Task: Find connections with filter location Saint-Dié-des-Vosges with filter topic #homeofficewith filter profile language English with filter current company Cleartrip with filter school Delhi Public School - Bangalore South with filter industry Retail Art Supplies with filter service category Video Animation with filter keywords title Marketing Communications Manager
Action: Mouse moved to (310, 224)
Screenshot: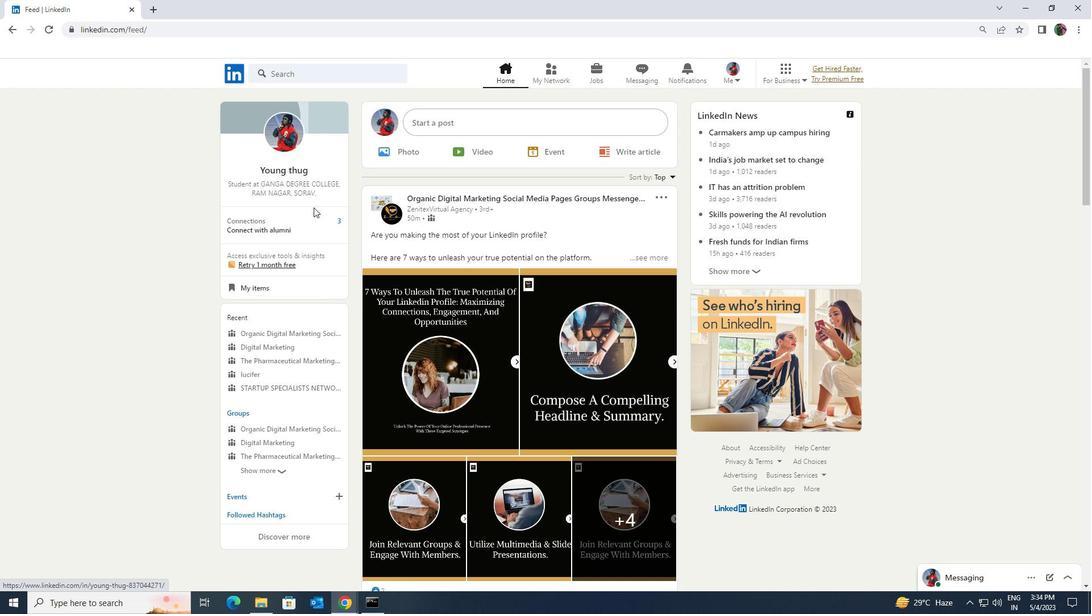 
Action: Mouse pressed left at (310, 224)
Screenshot: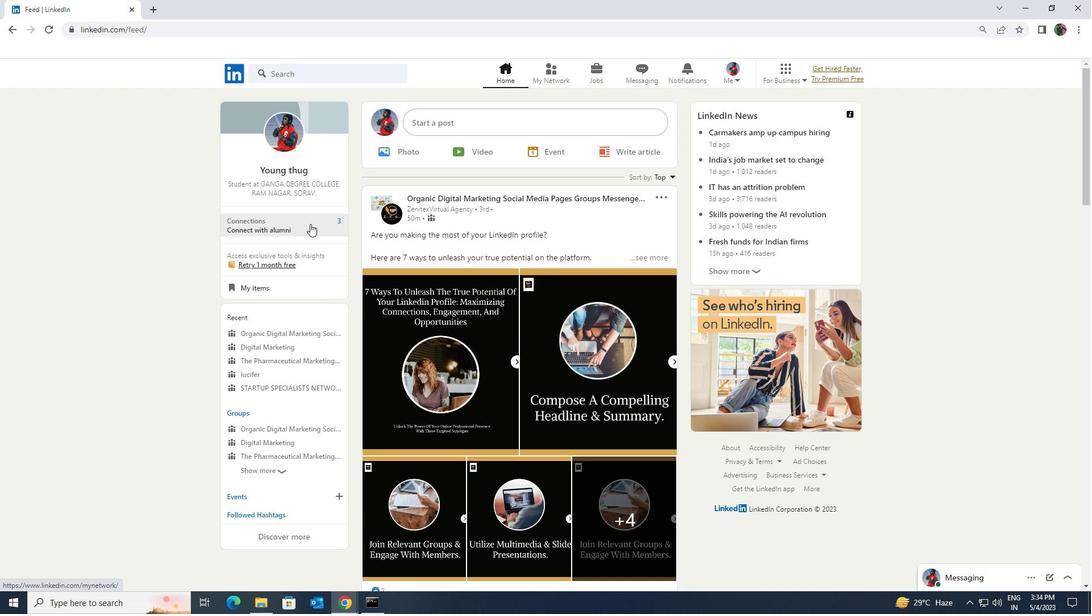 
Action: Mouse moved to (317, 140)
Screenshot: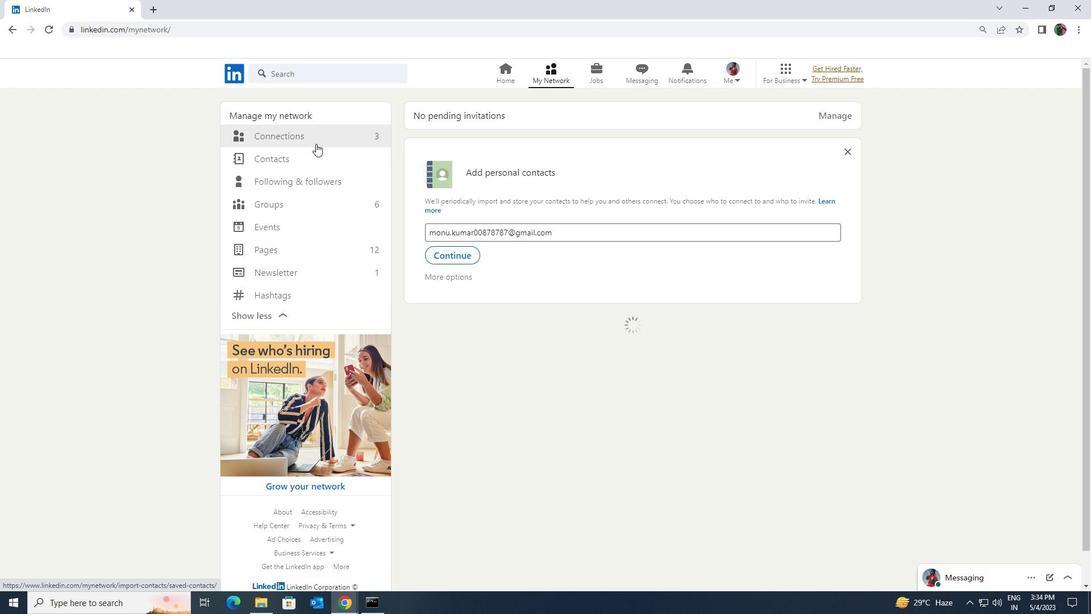 
Action: Mouse pressed left at (317, 140)
Screenshot: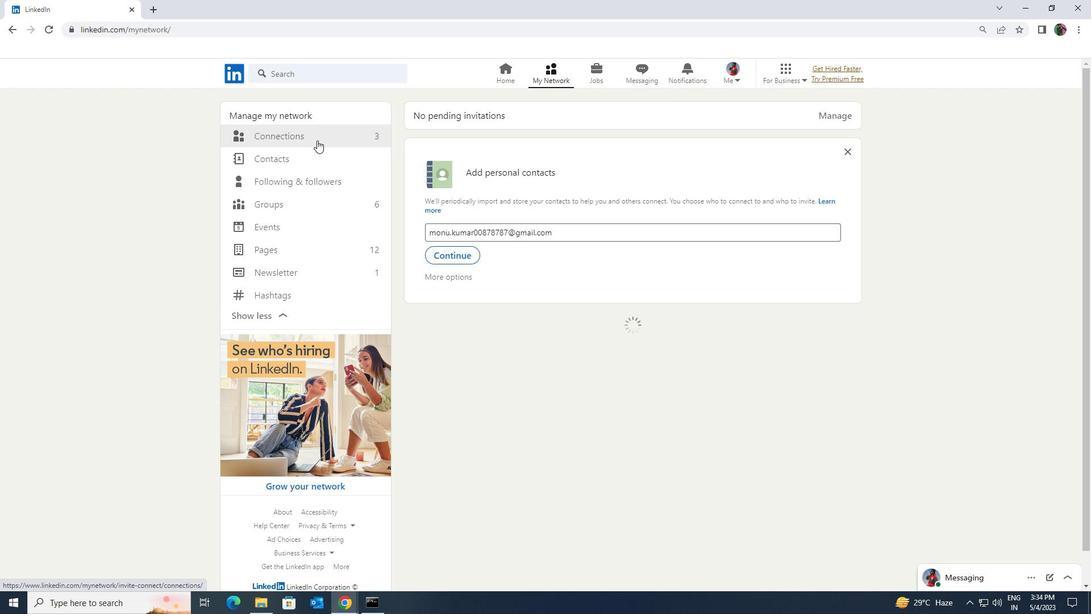 
Action: Mouse moved to (639, 139)
Screenshot: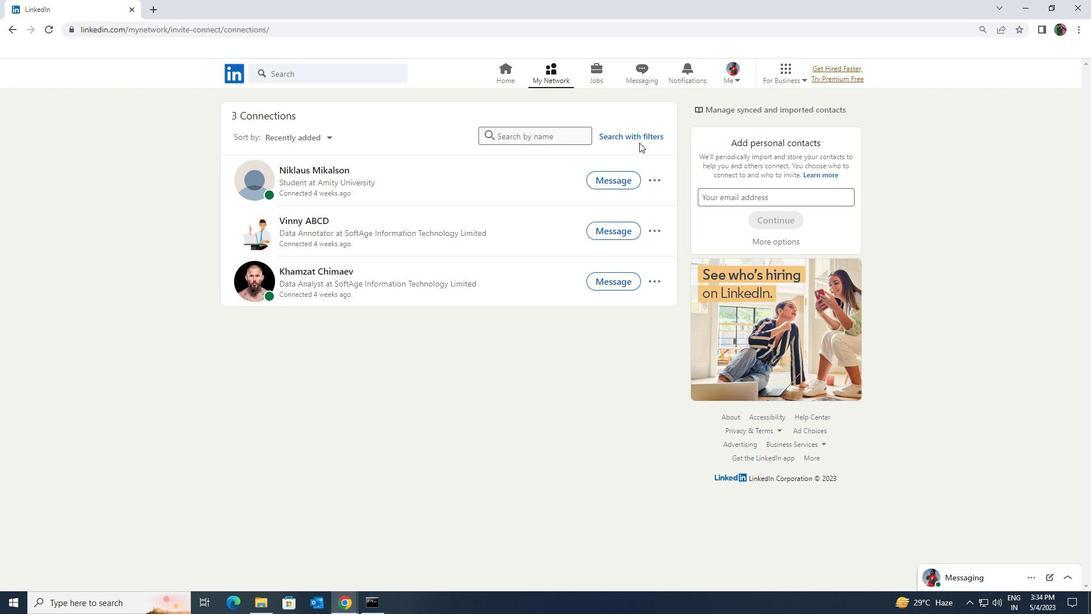
Action: Mouse pressed left at (639, 139)
Screenshot: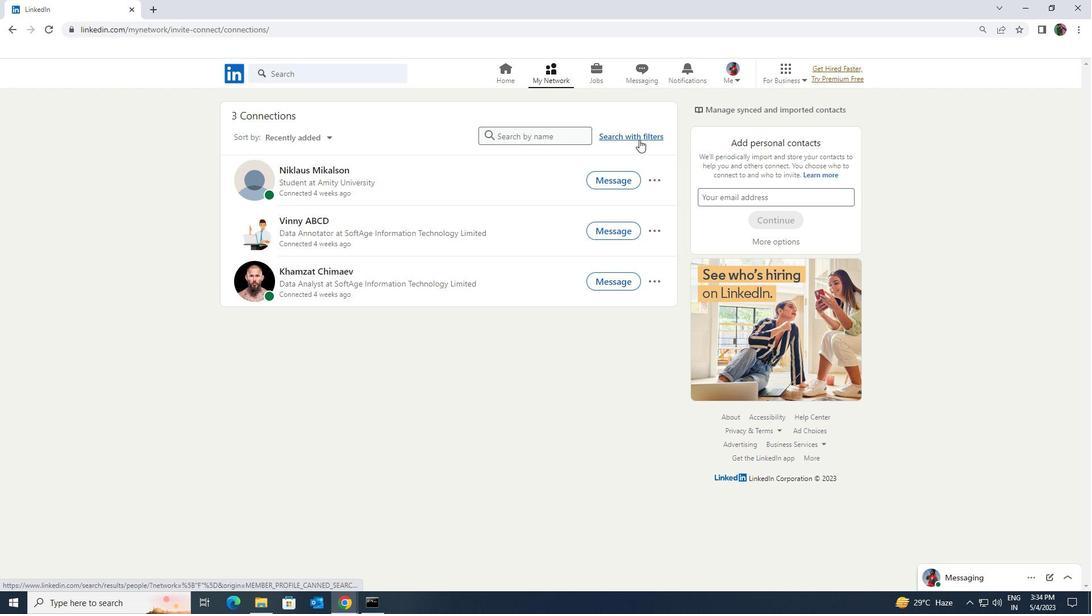 
Action: Mouse moved to (595, 105)
Screenshot: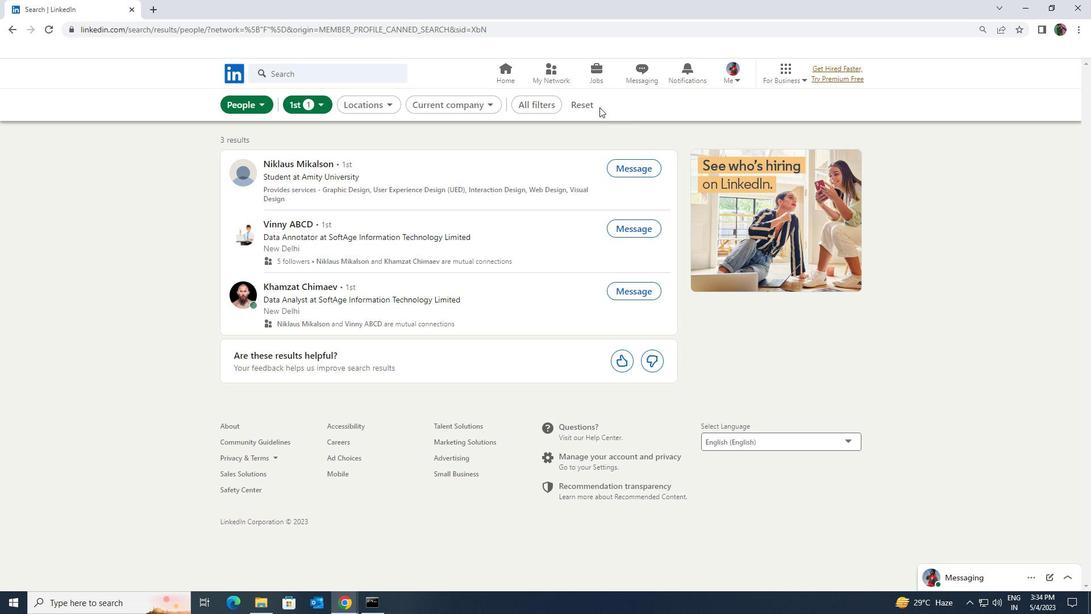 
Action: Mouse pressed left at (595, 105)
Screenshot: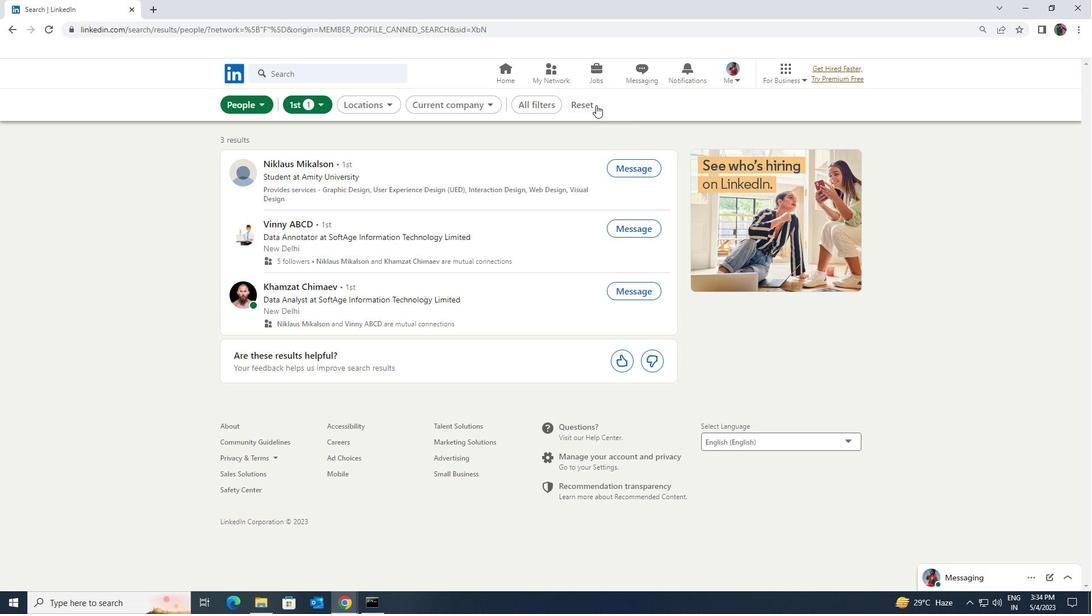 
Action: Mouse moved to (577, 105)
Screenshot: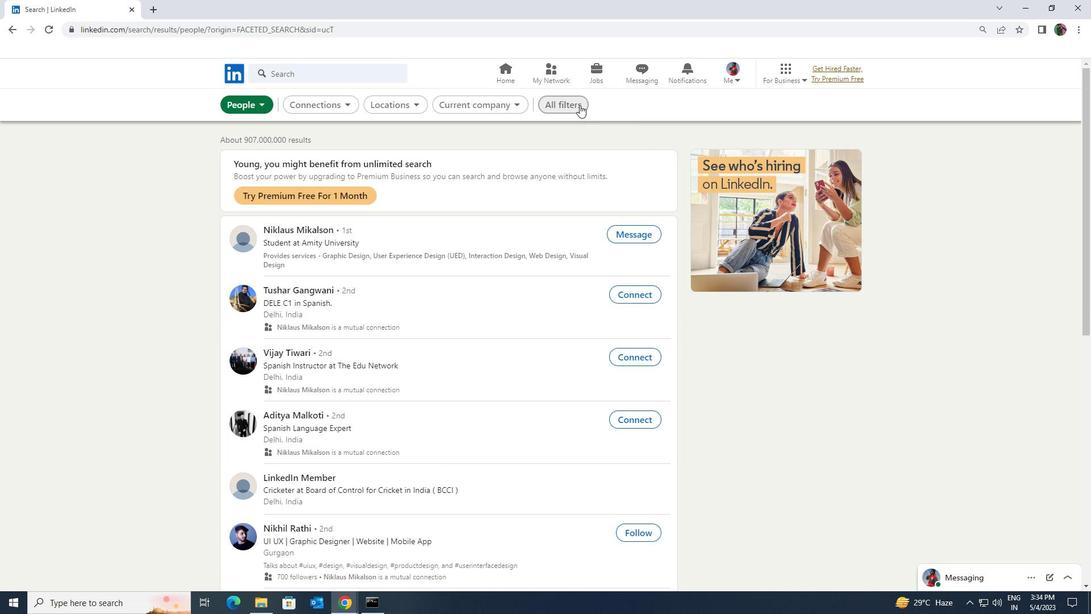 
Action: Mouse pressed left at (577, 105)
Screenshot: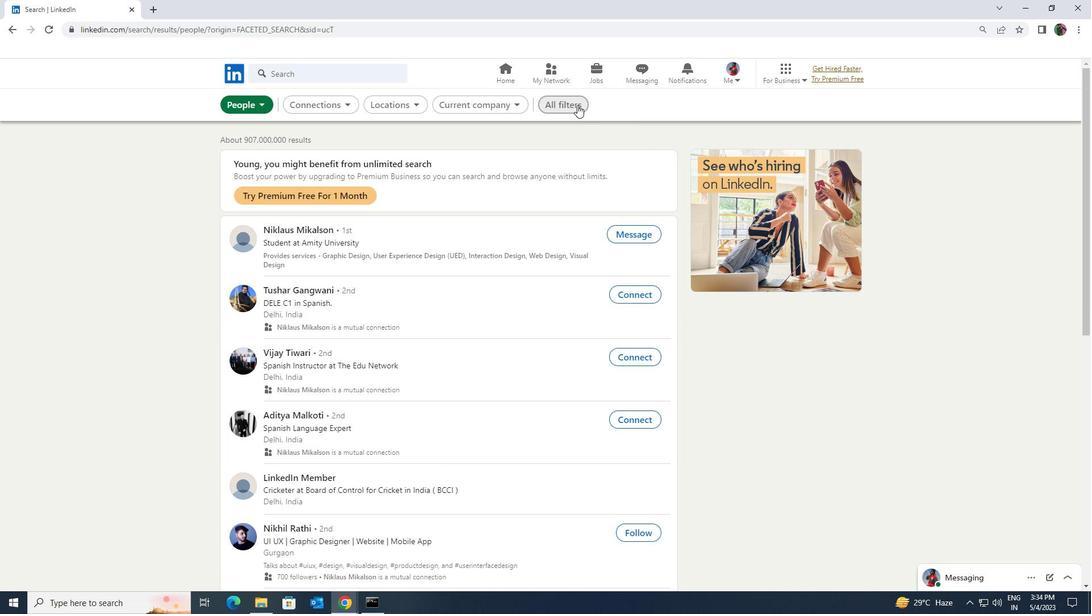 
Action: Mouse moved to (950, 449)
Screenshot: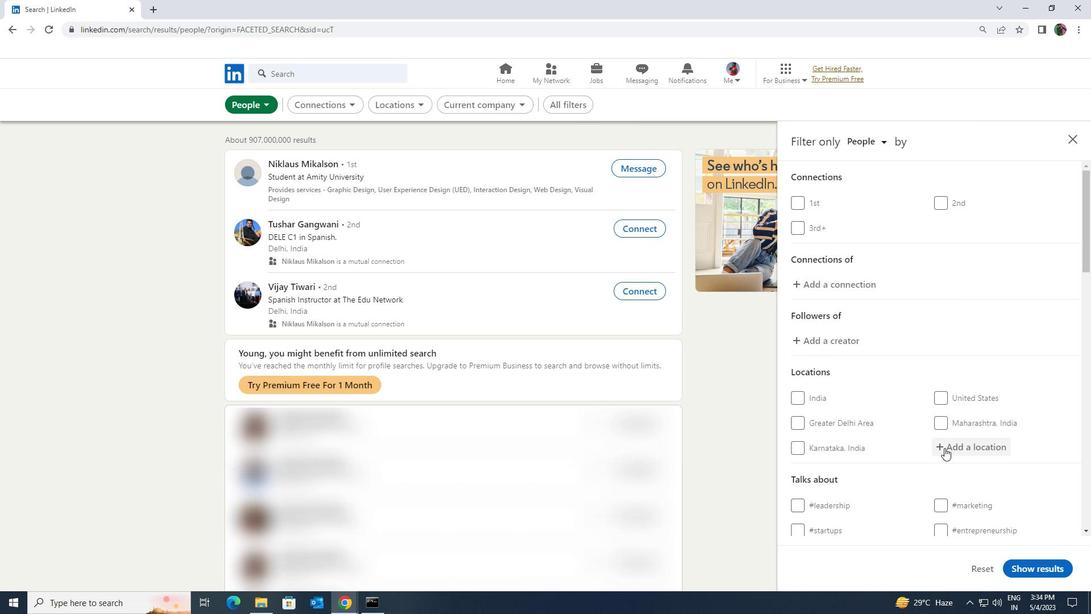 
Action: Mouse pressed left at (950, 449)
Screenshot: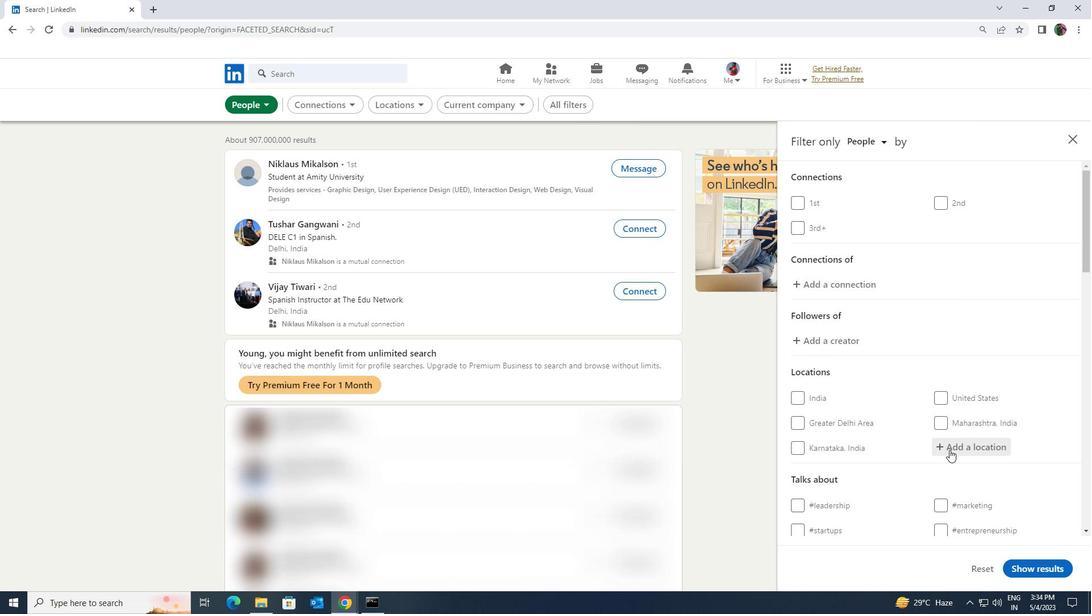 
Action: Key pressed <Key.shift>SAINT<Key.space><Key.shift>DIE<Key.space><Key.shift>DES
Screenshot: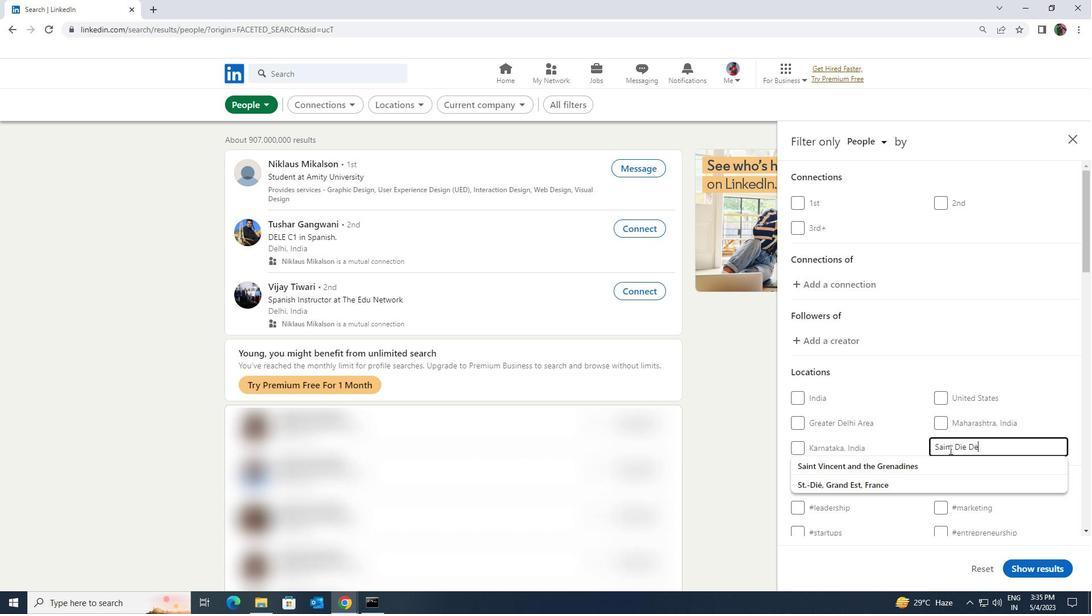 
Action: Mouse moved to (946, 457)
Screenshot: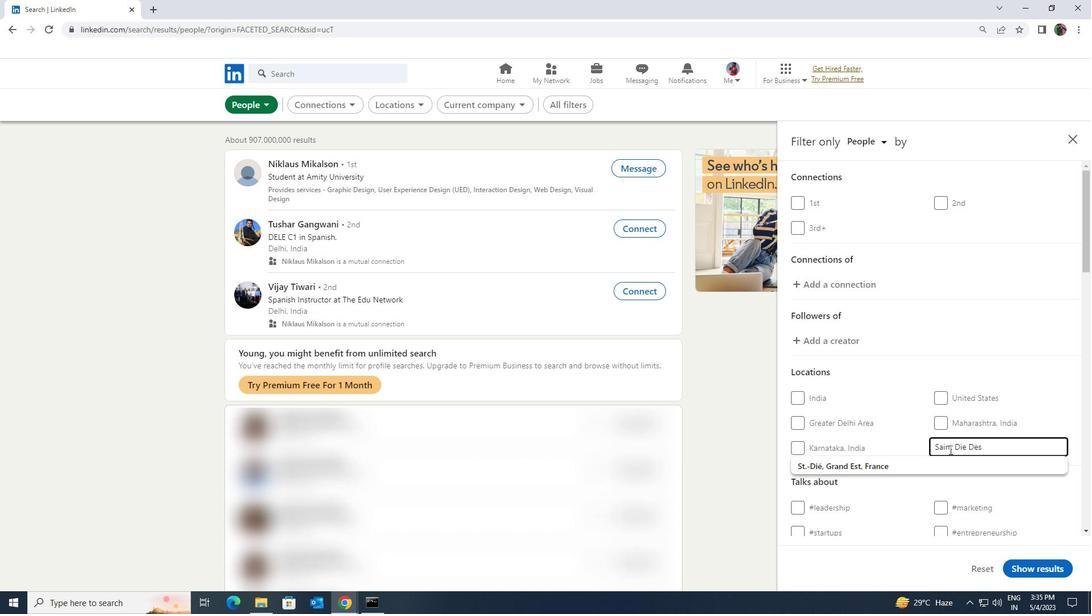 
Action: Mouse pressed left at (946, 457)
Screenshot: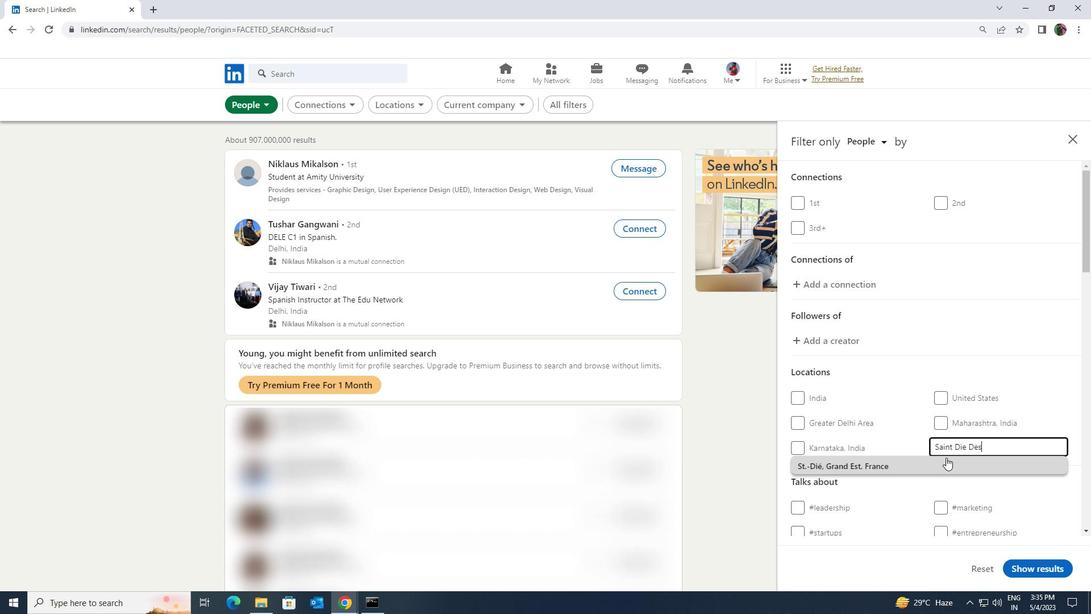 
Action: Mouse scrolled (946, 457) with delta (0, 0)
Screenshot: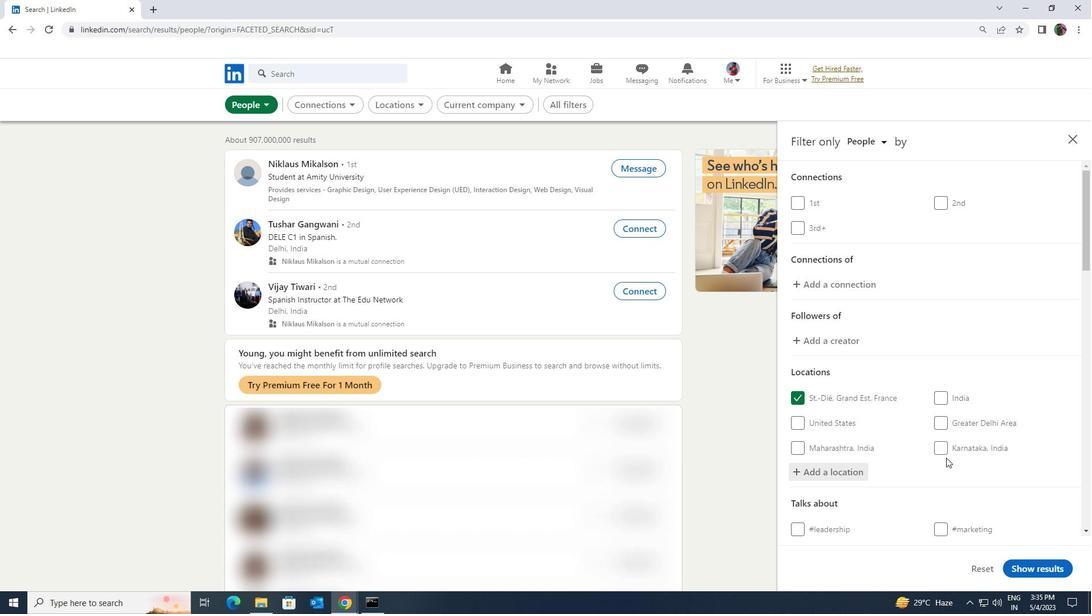 
Action: Mouse scrolled (946, 457) with delta (0, 0)
Screenshot: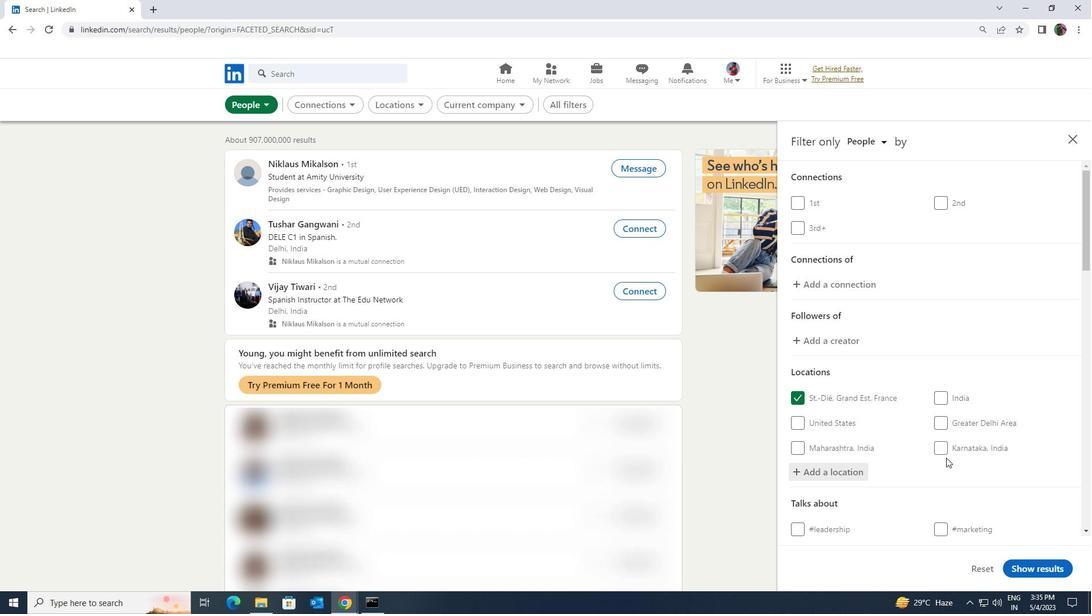 
Action: Mouse moved to (949, 463)
Screenshot: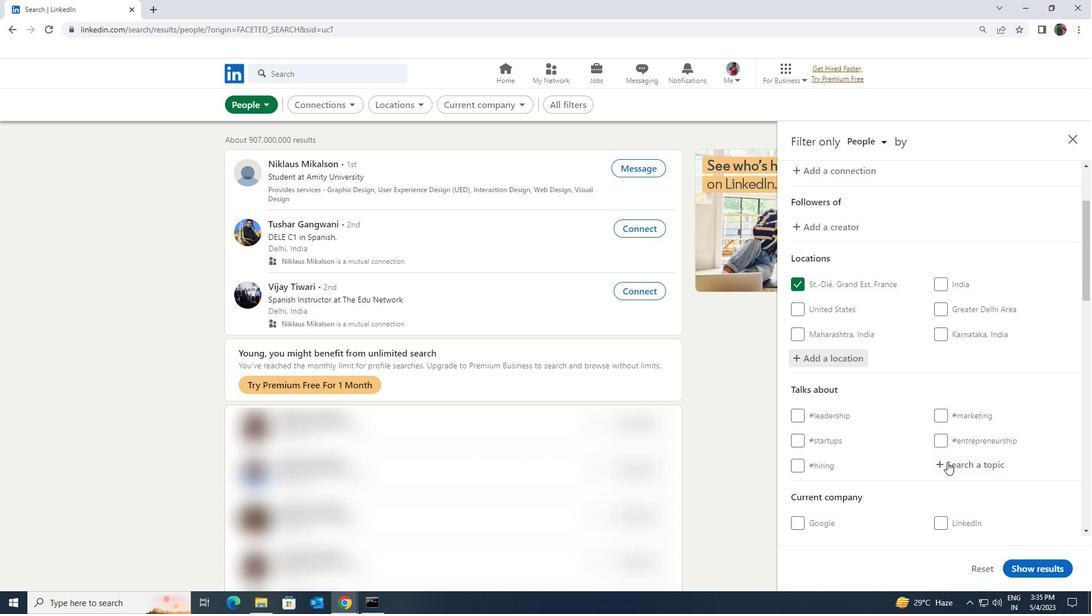 
Action: Mouse pressed left at (949, 463)
Screenshot: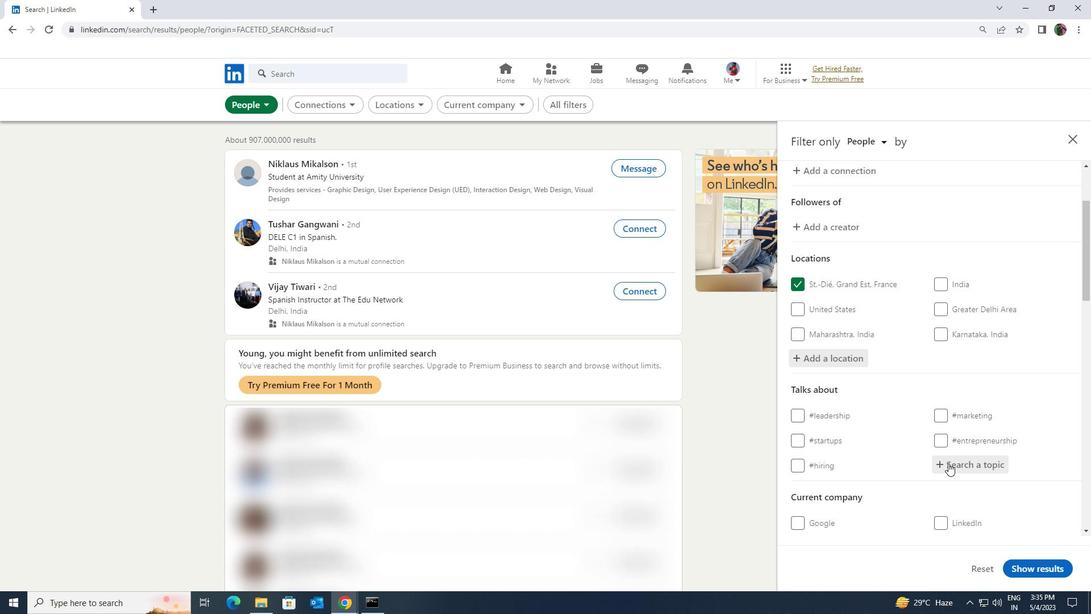 
Action: Key pressed <Key.shift><Key.shift><Key.shift><Key.shift><Key.shift><Key.shift><Key.shift><Key.shift><Key.shift><Key.shift><Key.shift><Key.shift><Key.shift><Key.shift><Key.shift><Key.shift><Key.shift><Key.shift><Key.shift><Key.shift><Key.shift><Key.shift><Key.shift><Key.shift><Key.shift><Key.shift><Key.shift><Key.shift><Key.shift><Key.shift><Key.shift><Key.shift><Key.shift><Key.shift><Key.shift><Key.shift><Key.shift><Key.shift><Key.shift><Key.shift><Key.shift><Key.shift><Key.shift>HOMEOFFICE
Screenshot: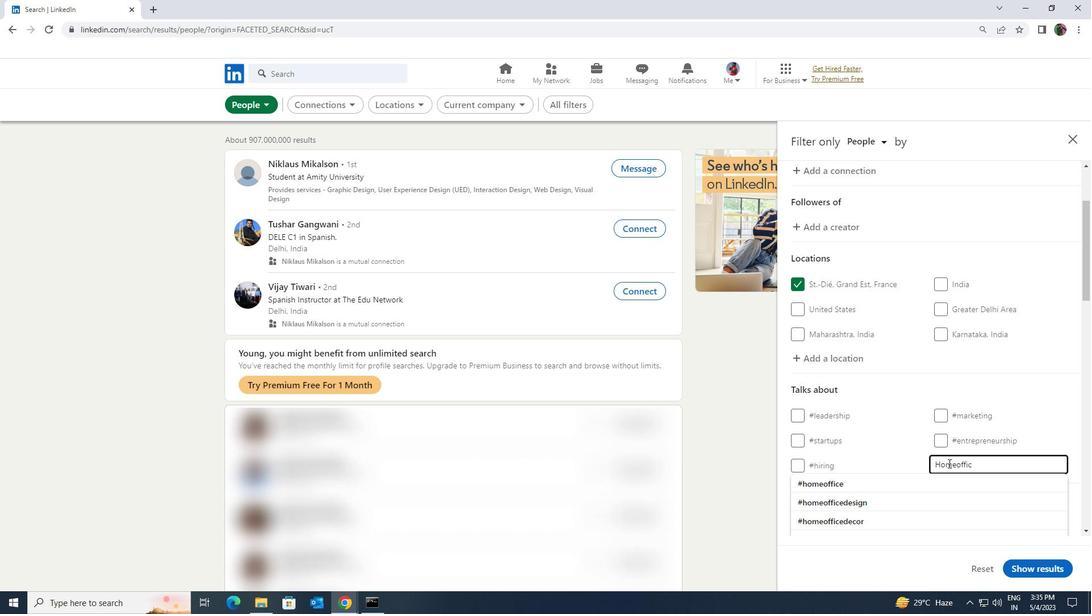 
Action: Mouse moved to (939, 474)
Screenshot: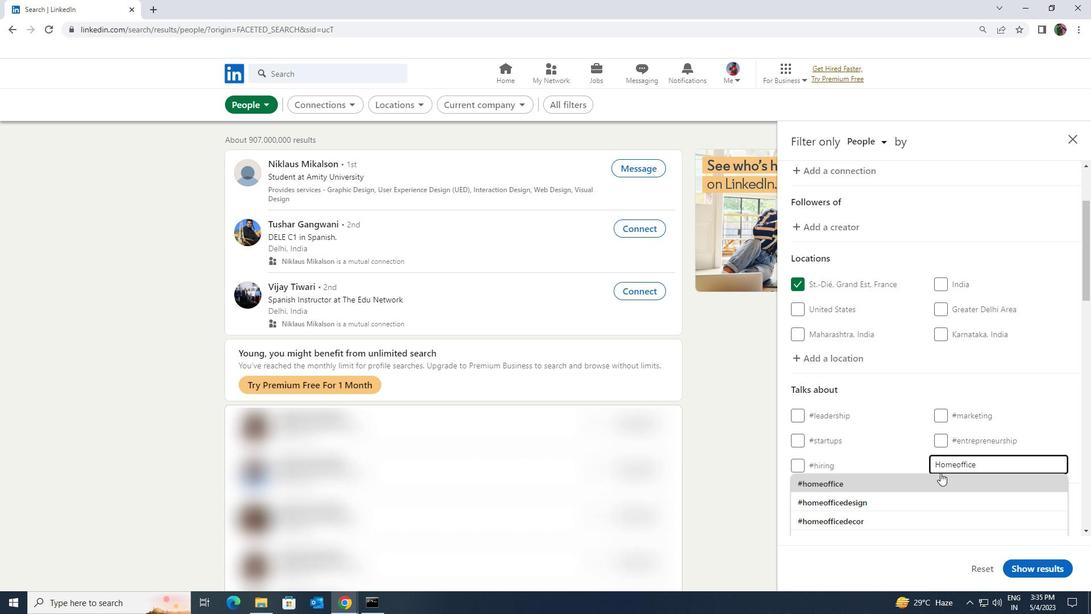 
Action: Mouse pressed left at (939, 474)
Screenshot: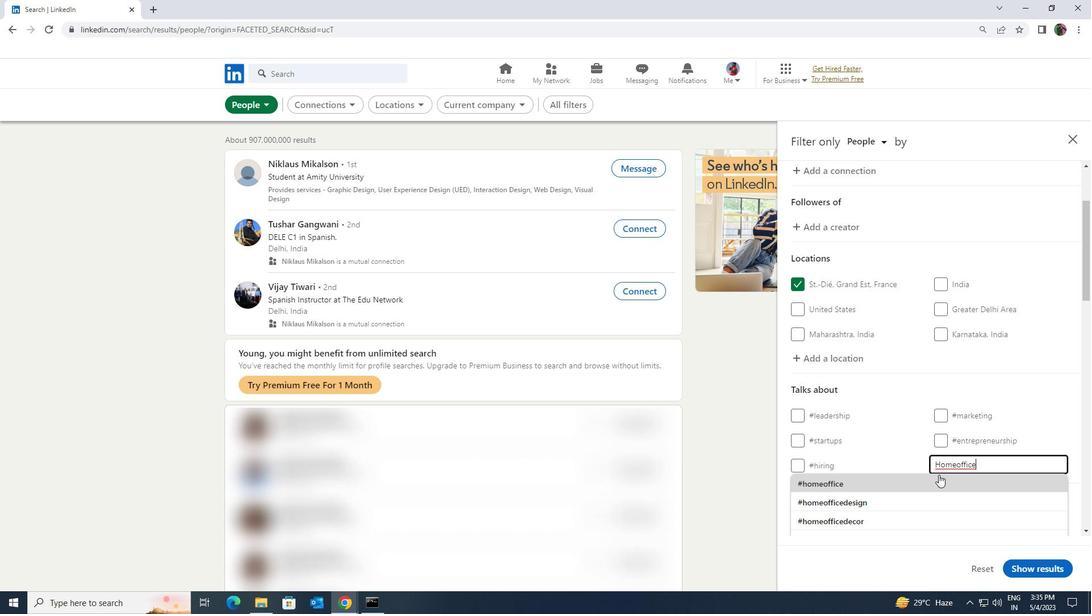 
Action: Mouse scrolled (939, 474) with delta (0, 0)
Screenshot: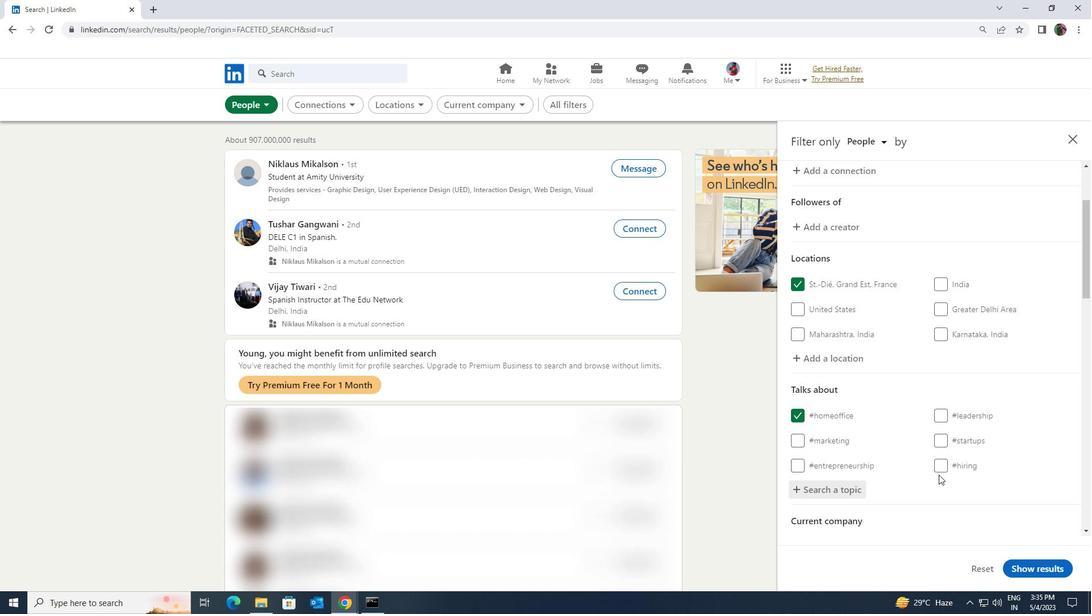 
Action: Mouse scrolled (939, 474) with delta (0, 0)
Screenshot: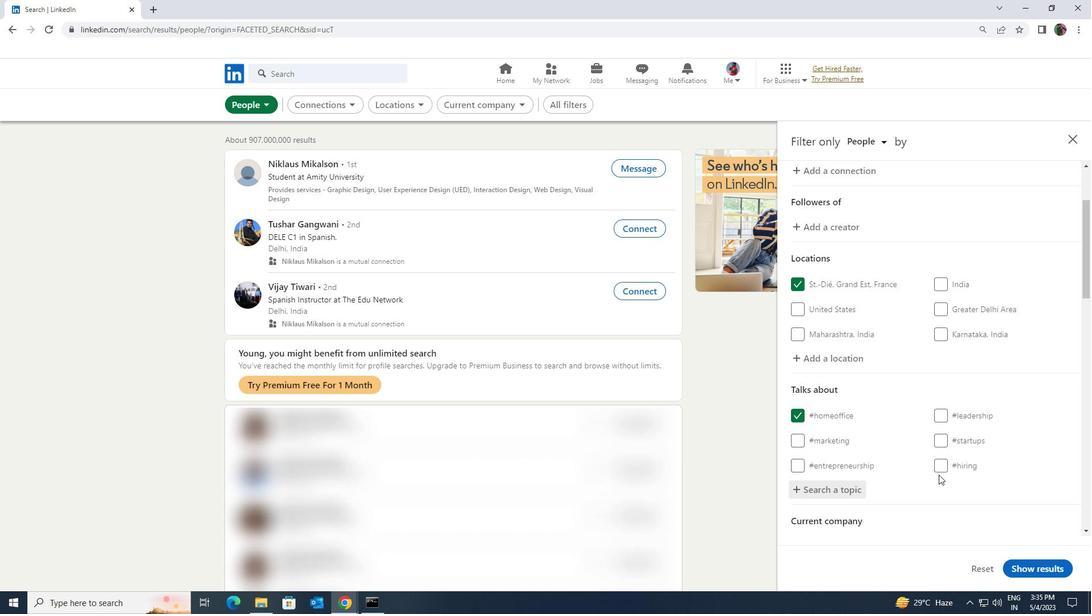 
Action: Mouse scrolled (939, 474) with delta (0, 0)
Screenshot: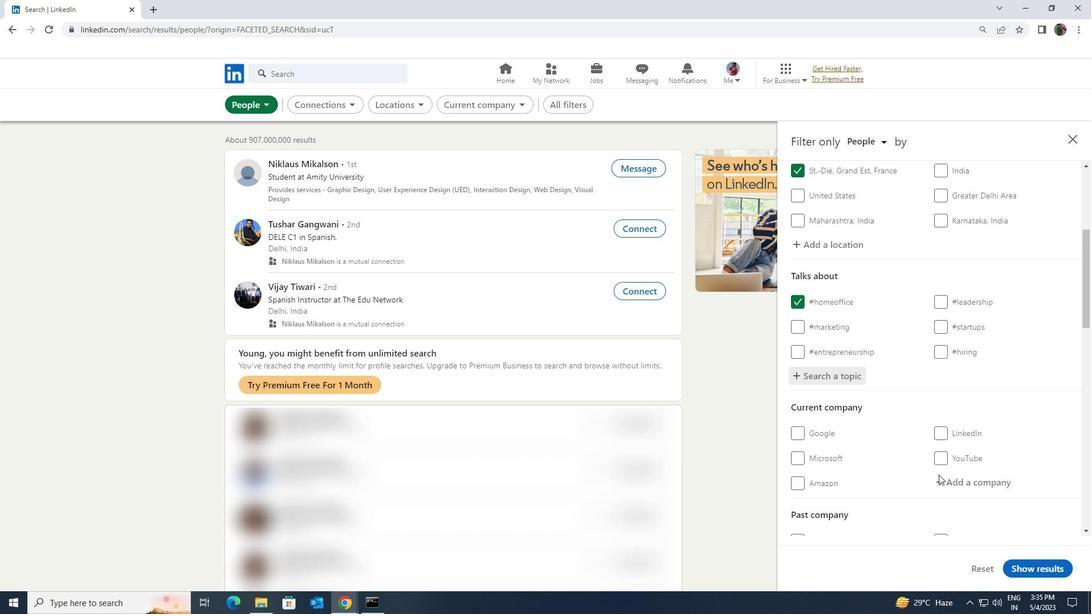 
Action: Mouse scrolled (939, 474) with delta (0, 0)
Screenshot: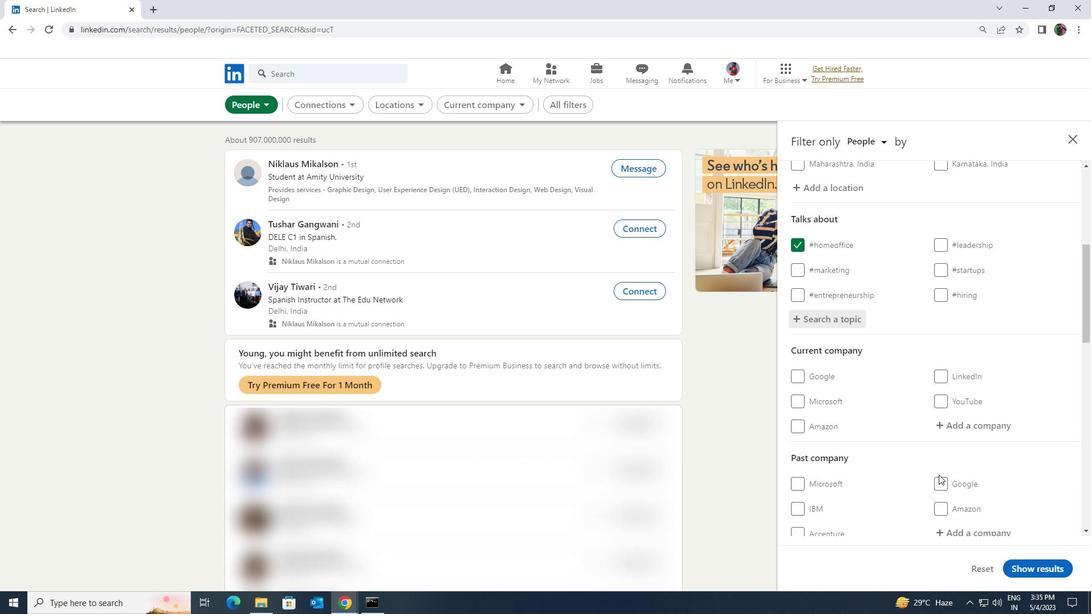 
Action: Mouse scrolled (939, 474) with delta (0, 0)
Screenshot: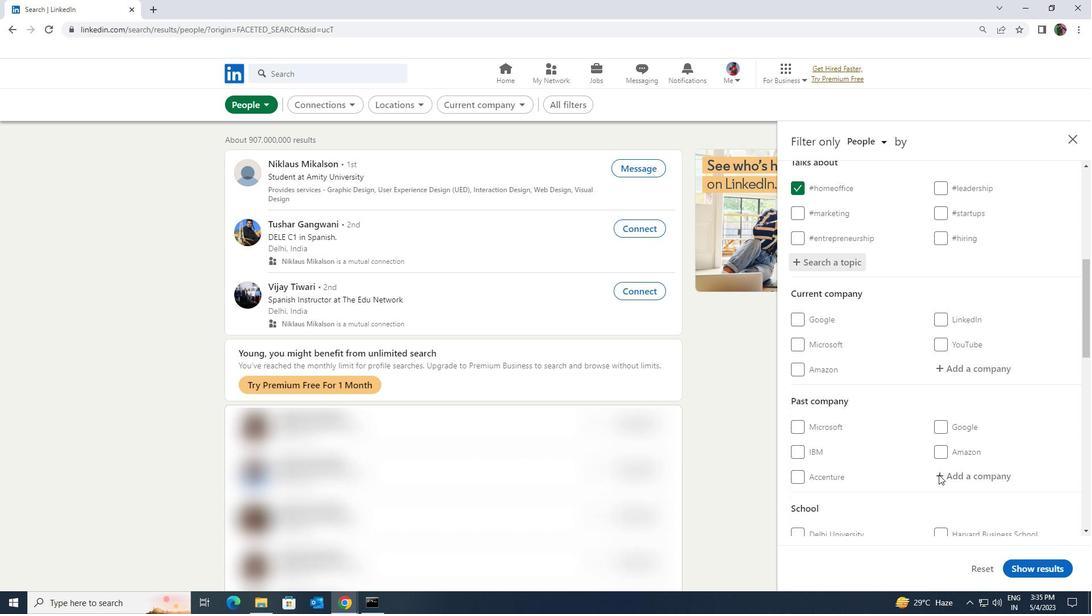 
Action: Mouse moved to (938, 474)
Screenshot: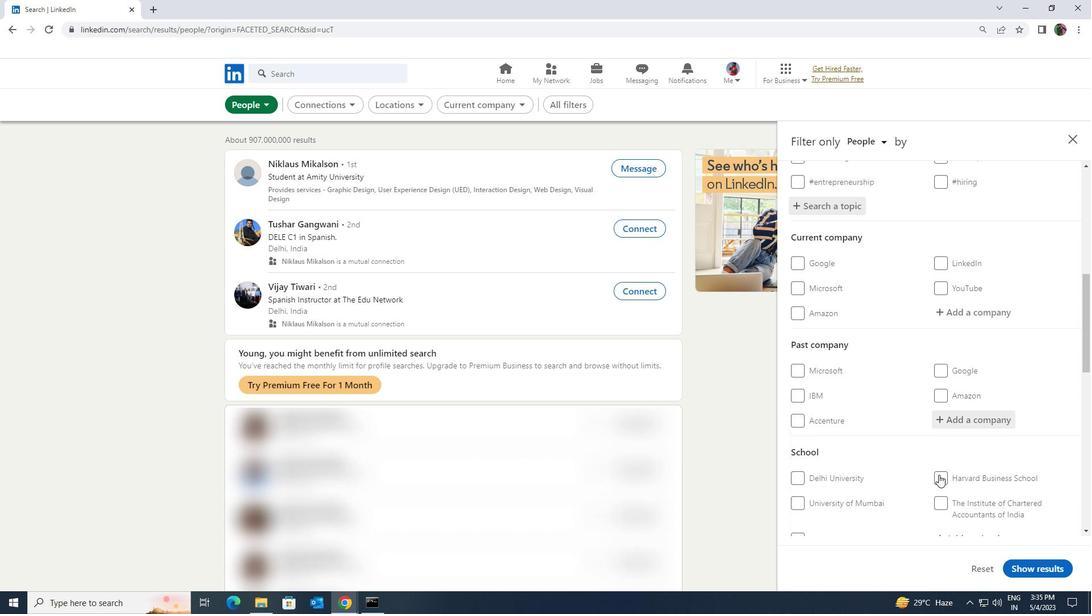 
Action: Mouse scrolled (938, 474) with delta (0, 0)
Screenshot: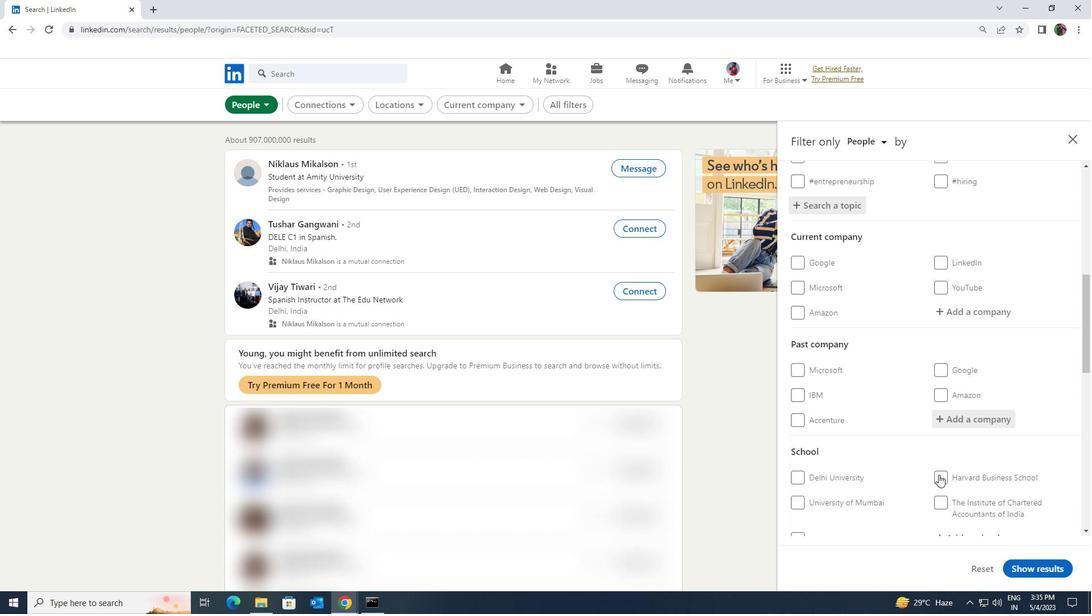 
Action: Mouse scrolled (938, 474) with delta (0, 0)
Screenshot: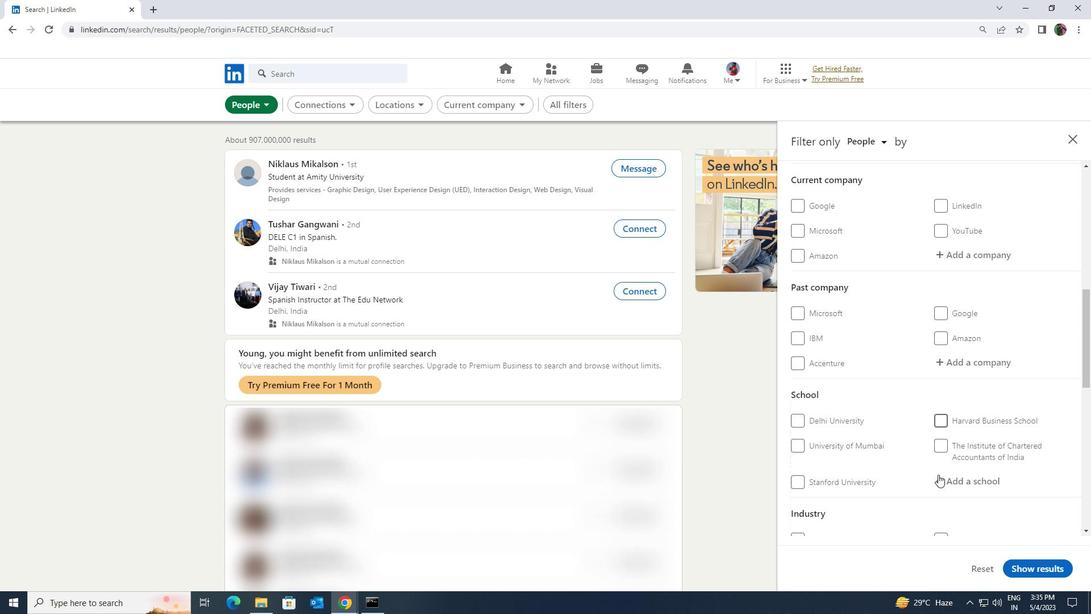 
Action: Mouse scrolled (938, 474) with delta (0, 0)
Screenshot: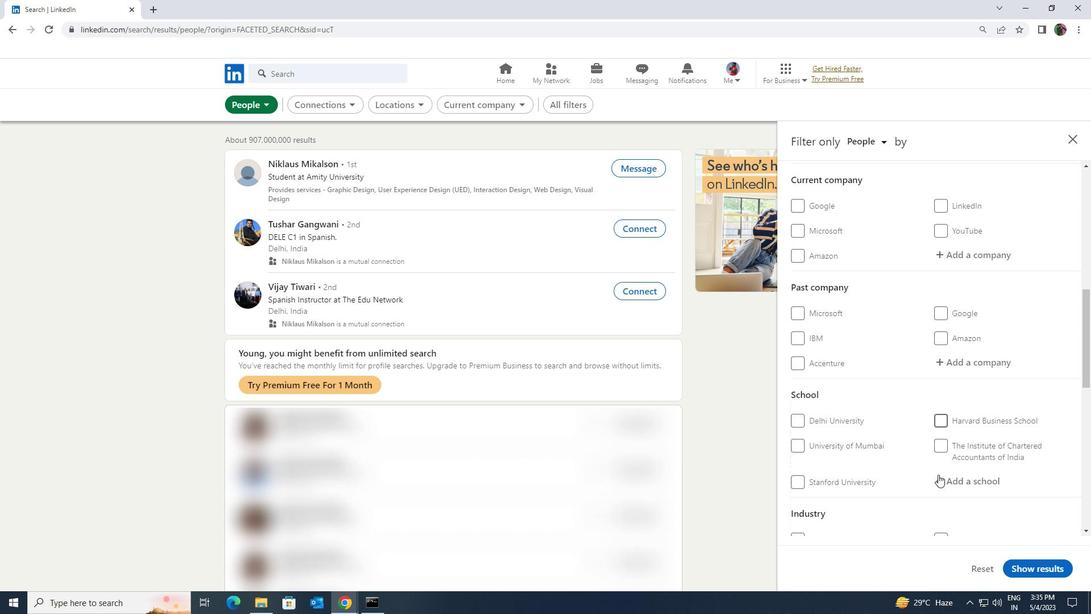 
Action: Mouse scrolled (938, 474) with delta (0, 0)
Screenshot: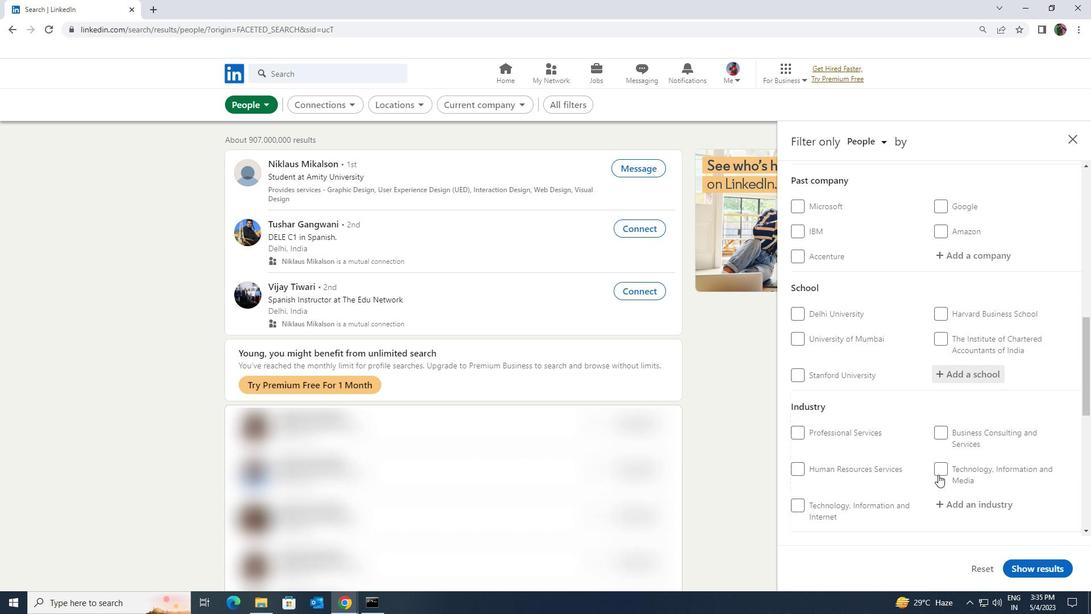 
Action: Mouse scrolled (938, 474) with delta (0, 0)
Screenshot: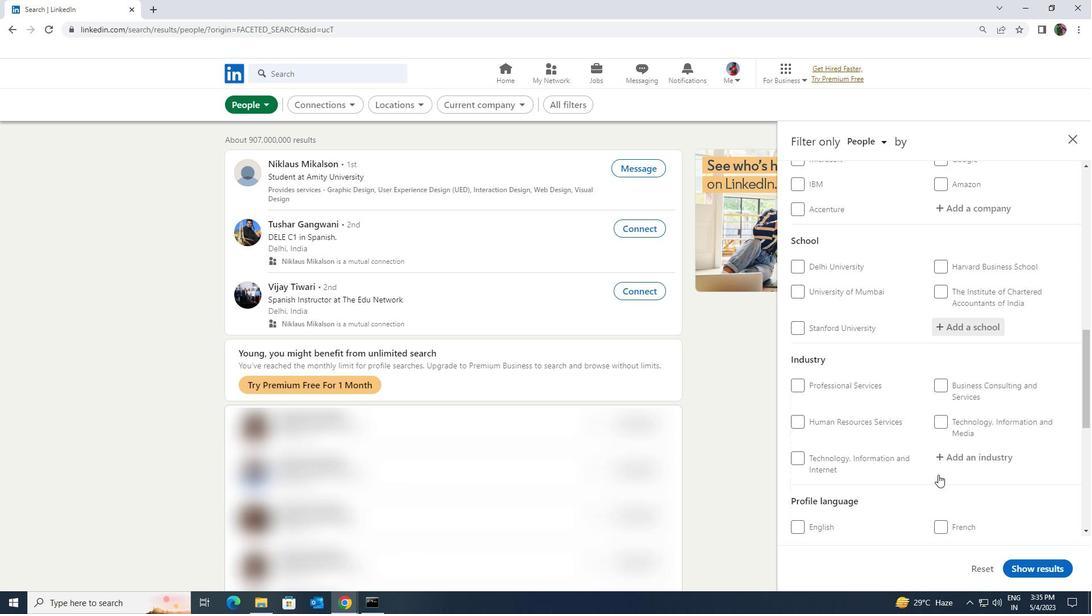 
Action: Mouse scrolled (938, 474) with delta (0, 0)
Screenshot: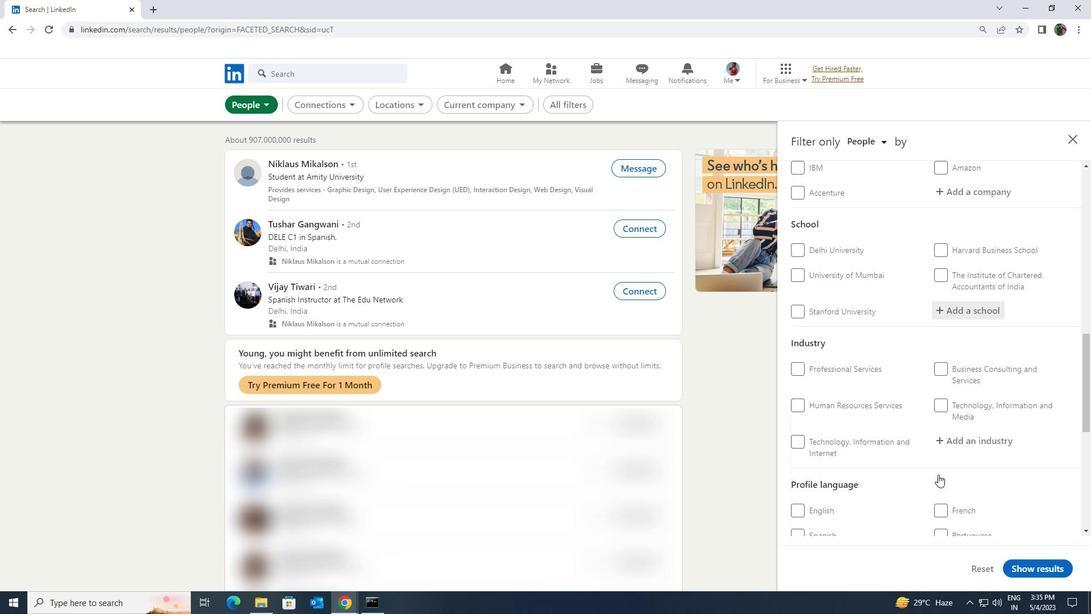 
Action: Mouse moved to (796, 394)
Screenshot: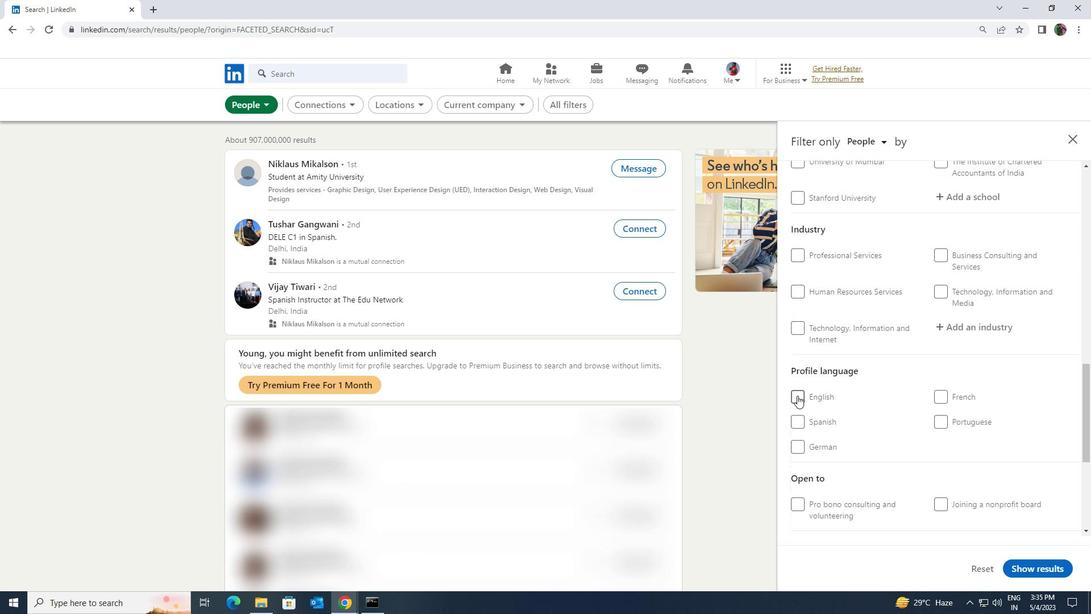 
Action: Mouse pressed left at (796, 394)
Screenshot: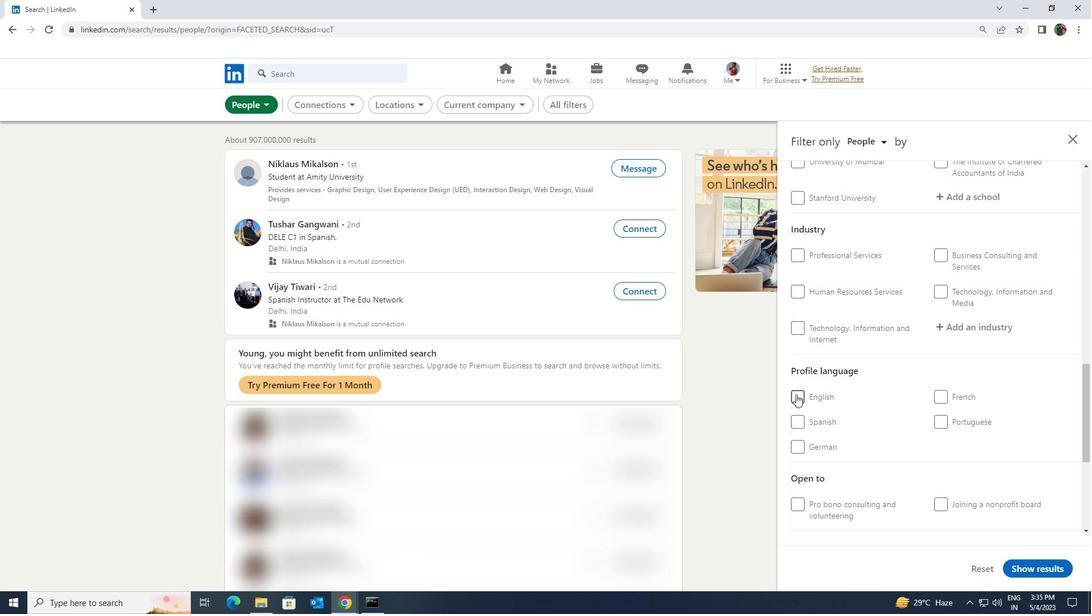 
Action: Mouse moved to (876, 411)
Screenshot: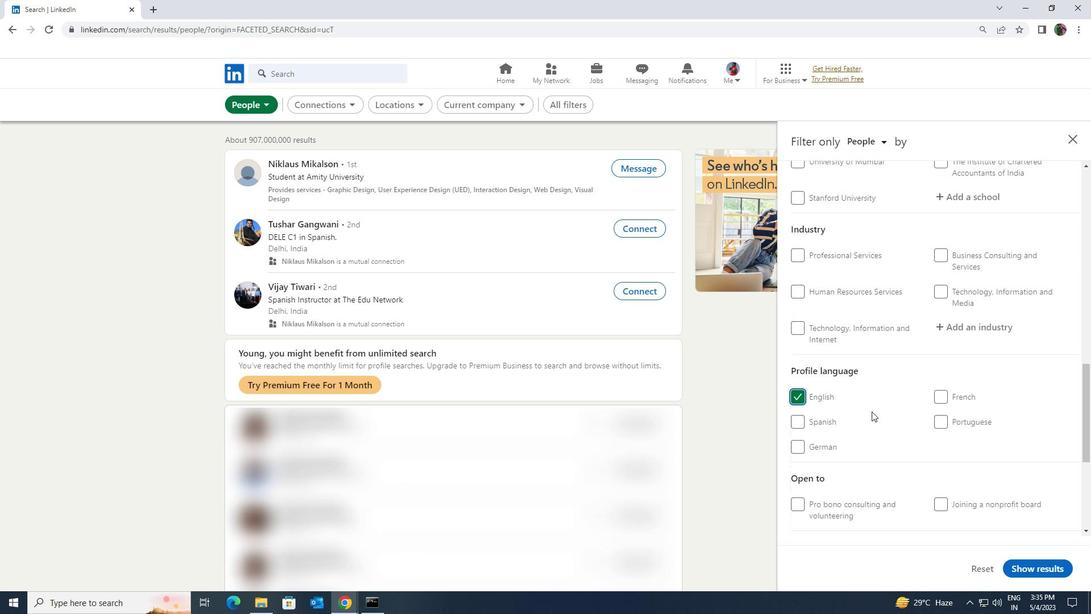 
Action: Mouse scrolled (876, 411) with delta (0, 0)
Screenshot: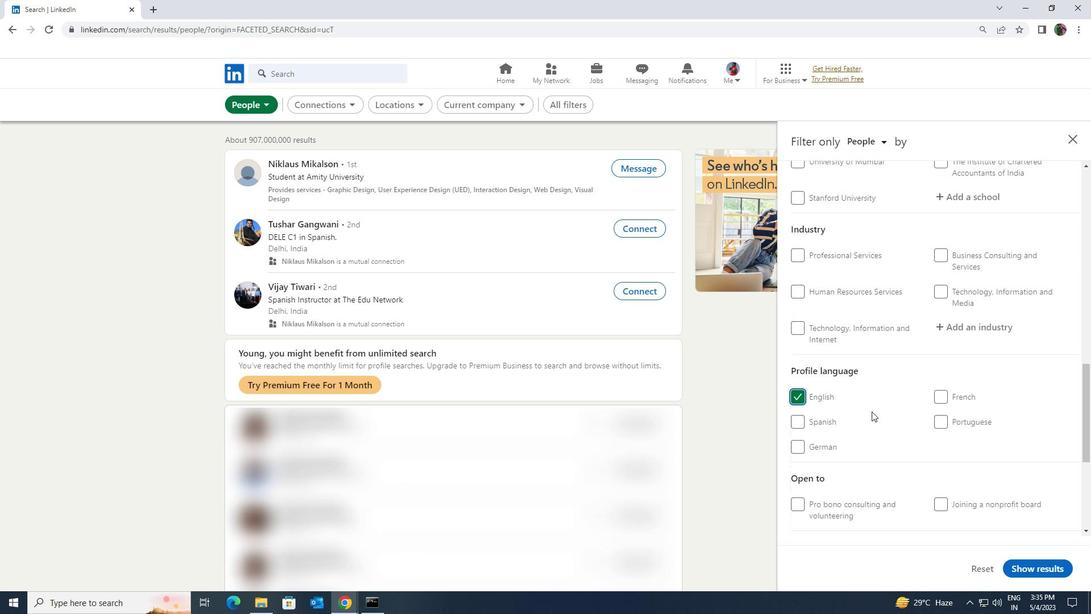 
Action: Mouse scrolled (876, 411) with delta (0, 0)
Screenshot: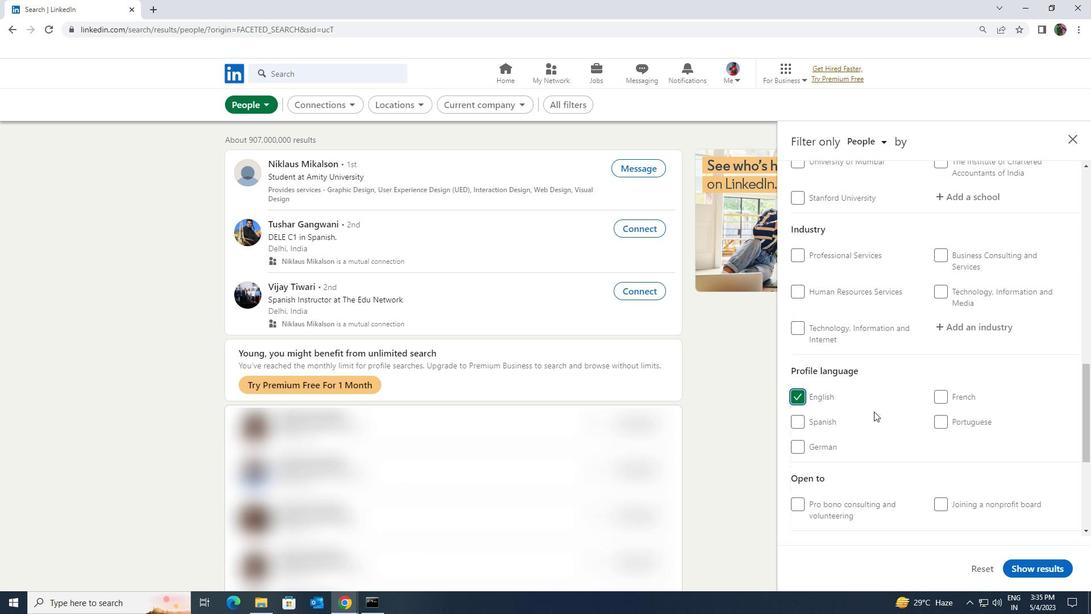 
Action: Mouse moved to (876, 410)
Screenshot: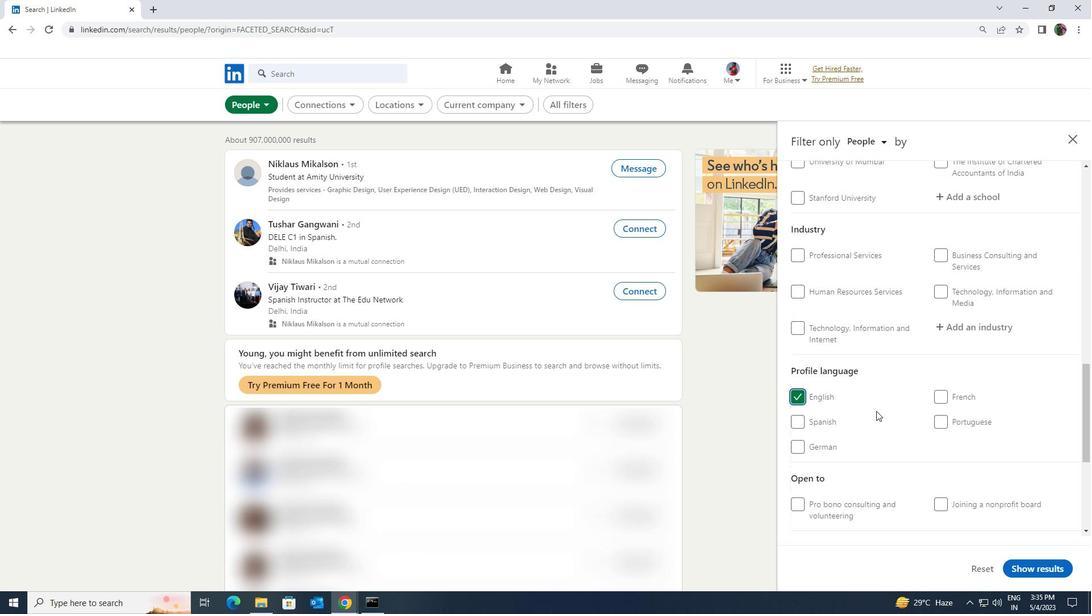 
Action: Mouse scrolled (876, 411) with delta (0, 0)
Screenshot: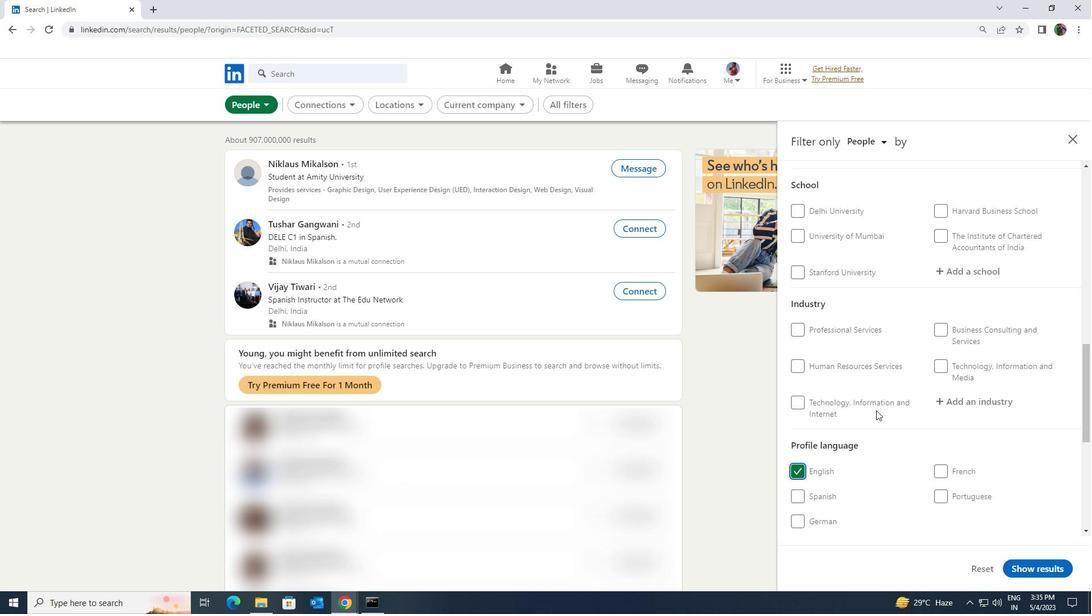 
Action: Mouse scrolled (876, 411) with delta (0, 0)
Screenshot: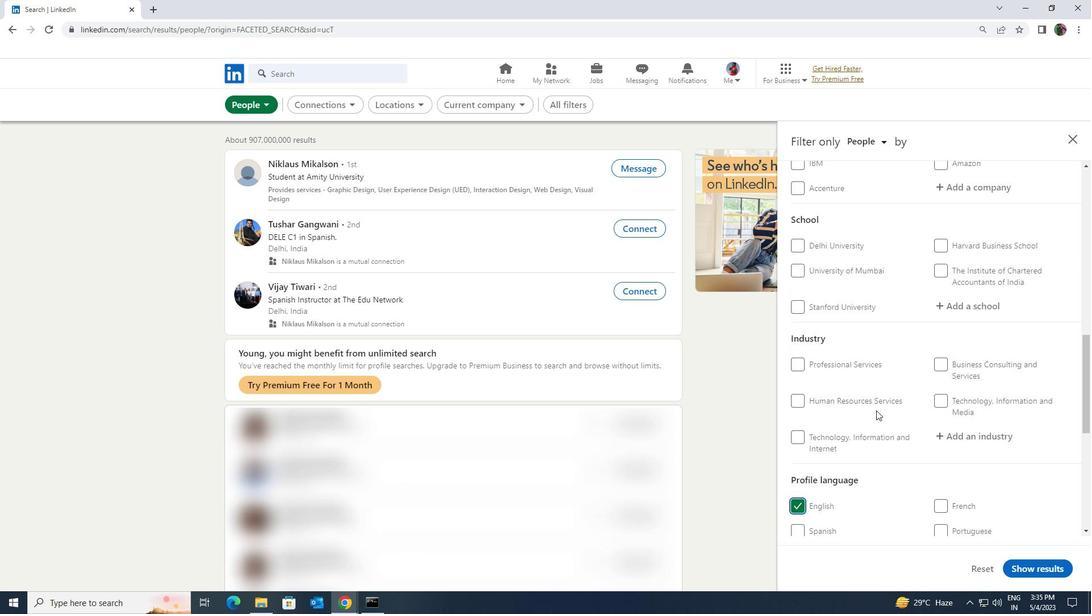 
Action: Mouse scrolled (876, 411) with delta (0, 0)
Screenshot: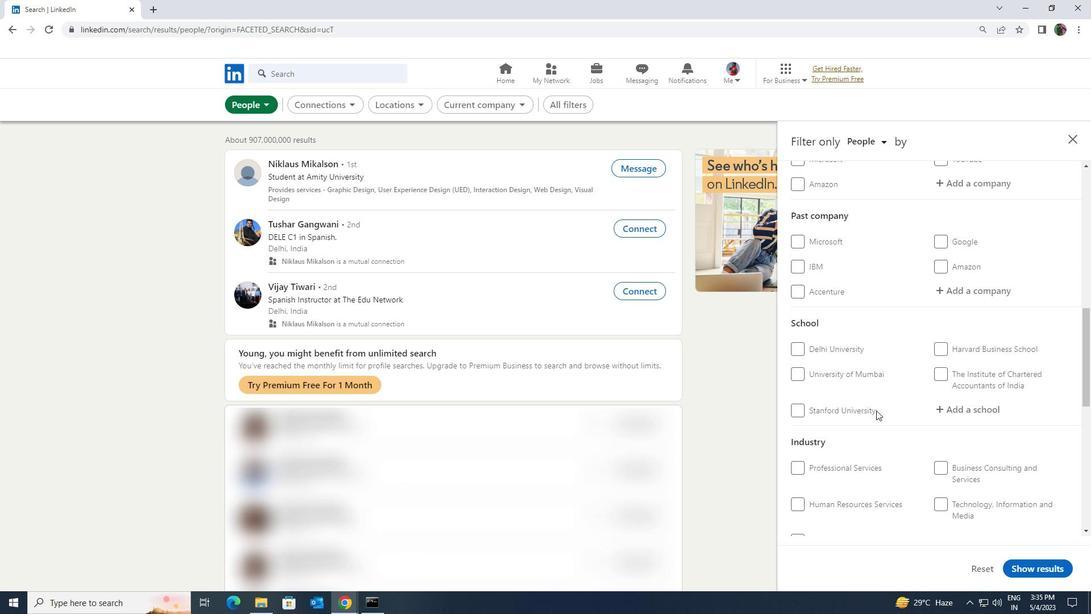 
Action: Mouse scrolled (876, 411) with delta (0, 0)
Screenshot: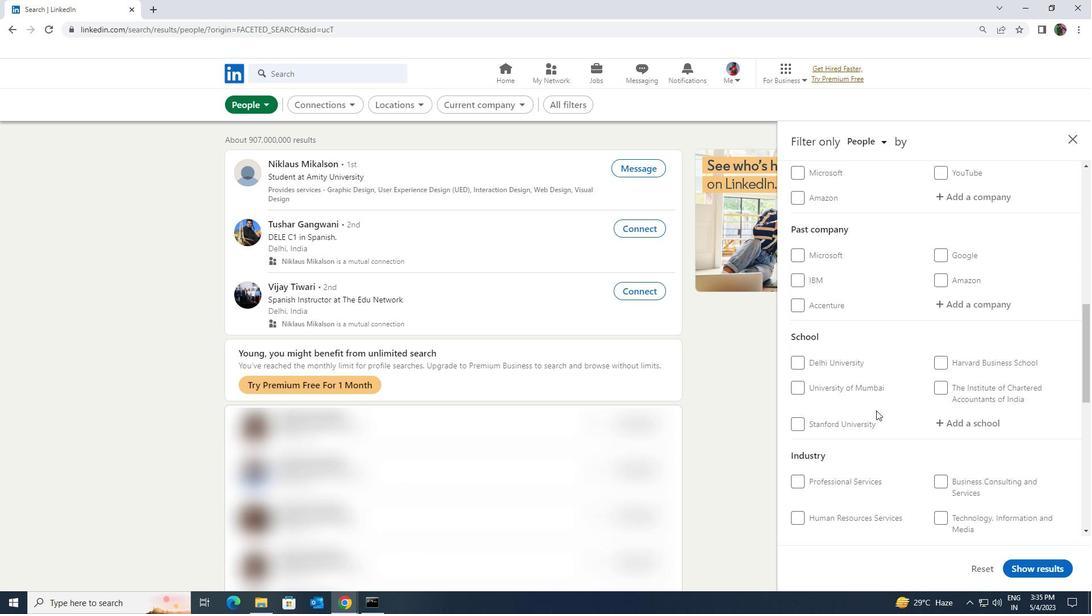 
Action: Mouse scrolled (876, 411) with delta (0, 0)
Screenshot: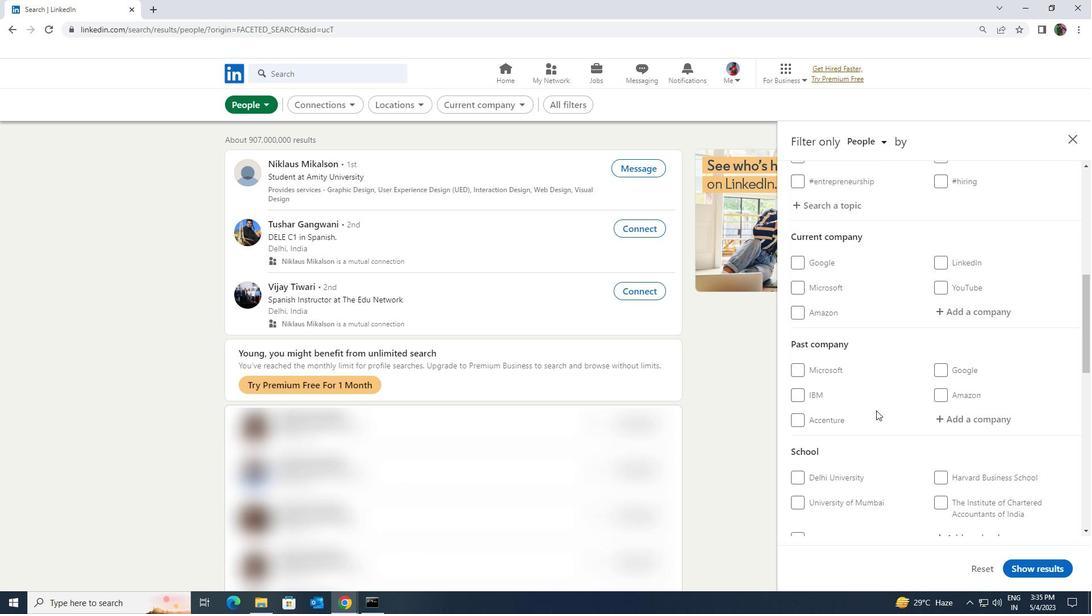
Action: Mouse moved to (951, 374)
Screenshot: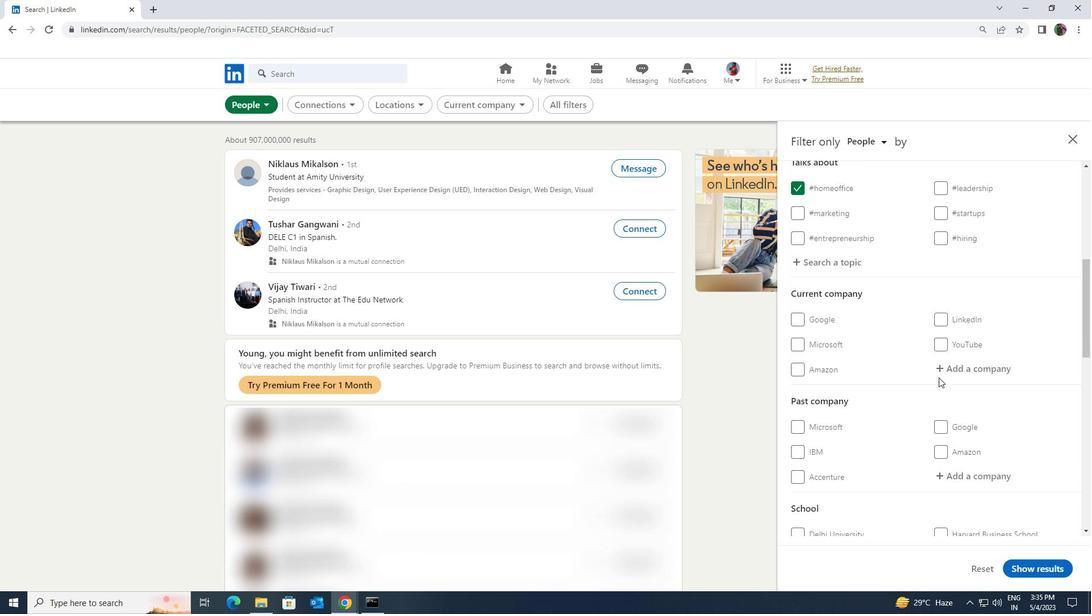 
Action: Mouse pressed left at (951, 374)
Screenshot: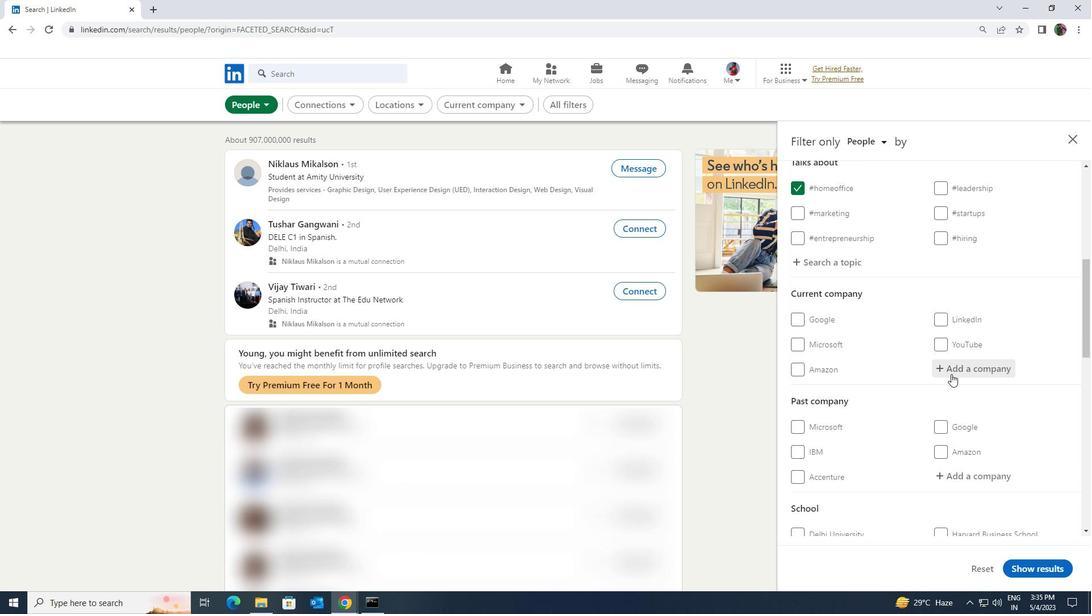 
Action: Key pressed <Key.shift><Key.shift><Key.shift><Key.shift><Key.shift><Key.shift><Key.shift><Key.shift><Key.shift><Key.shift>CLEARTR
Screenshot: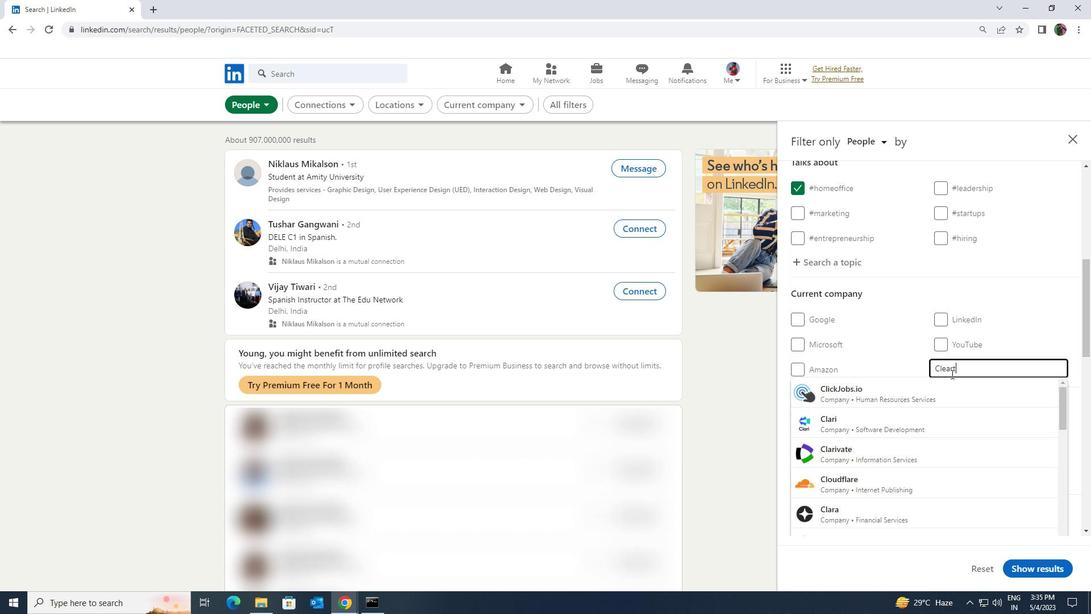 
Action: Mouse moved to (950, 380)
Screenshot: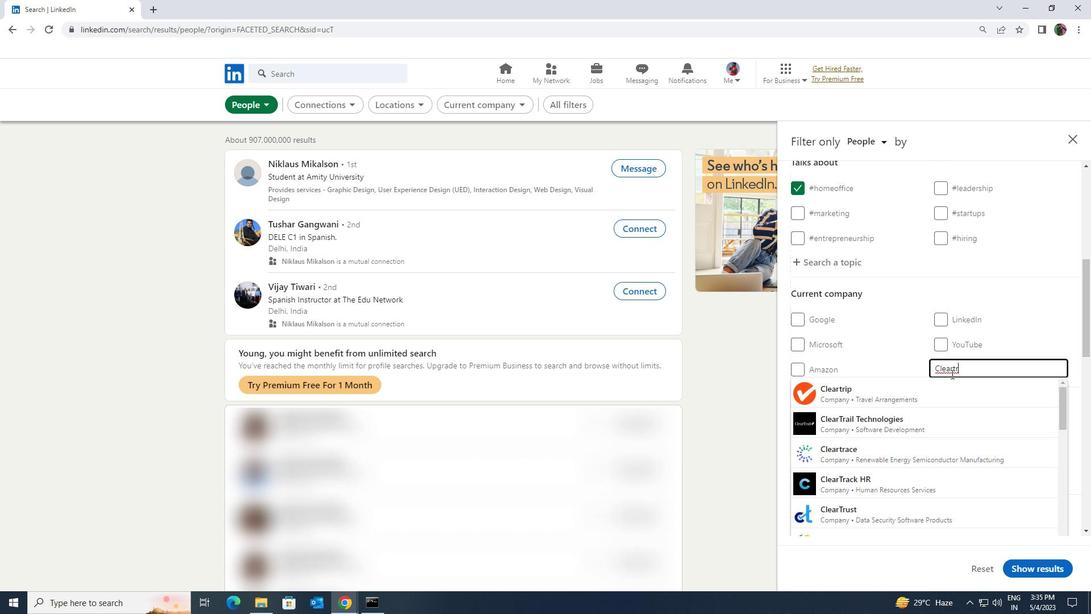 
Action: Mouse pressed left at (950, 380)
Screenshot: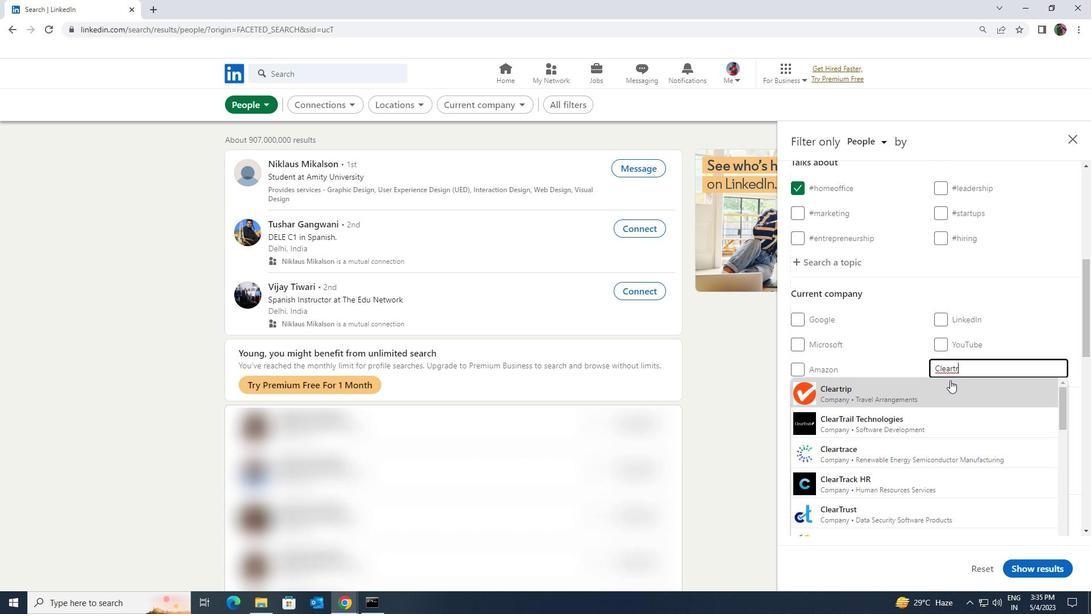 
Action: Mouse moved to (950, 381)
Screenshot: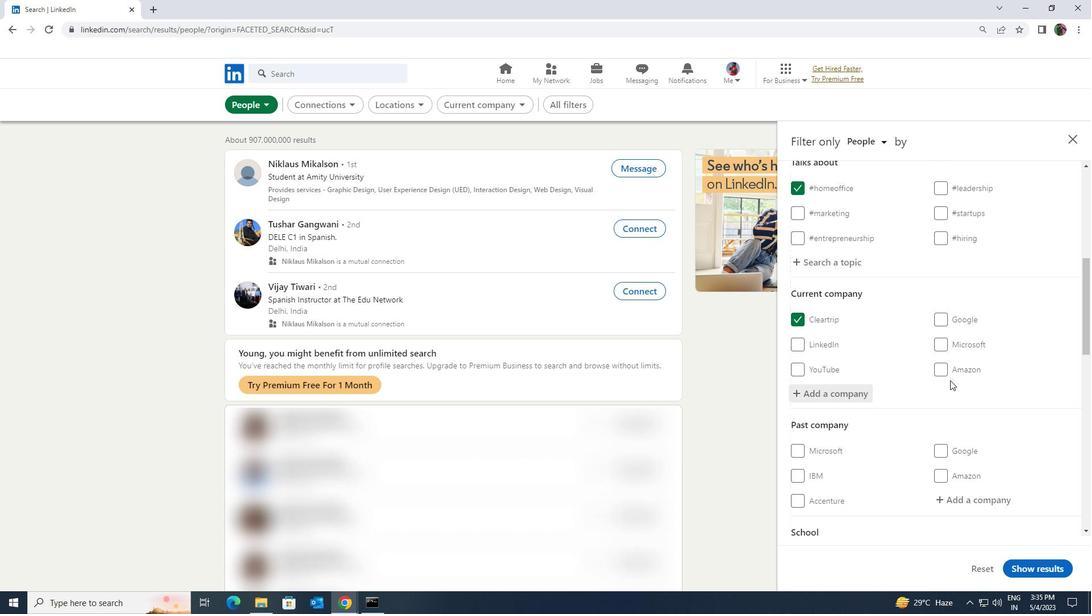 
Action: Mouse scrolled (950, 380) with delta (0, 0)
Screenshot: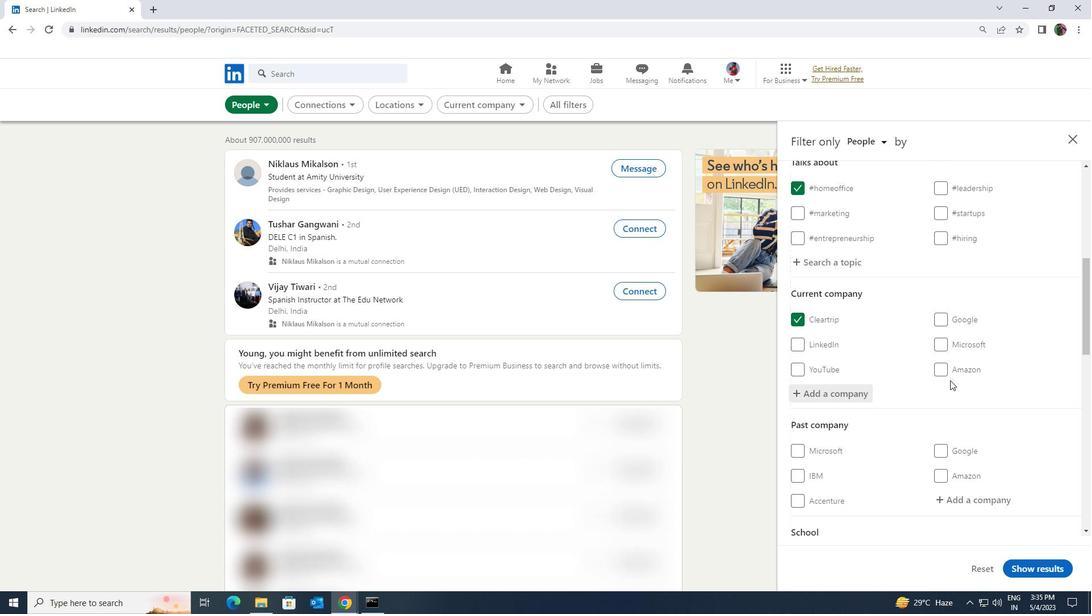 
Action: Mouse moved to (949, 381)
Screenshot: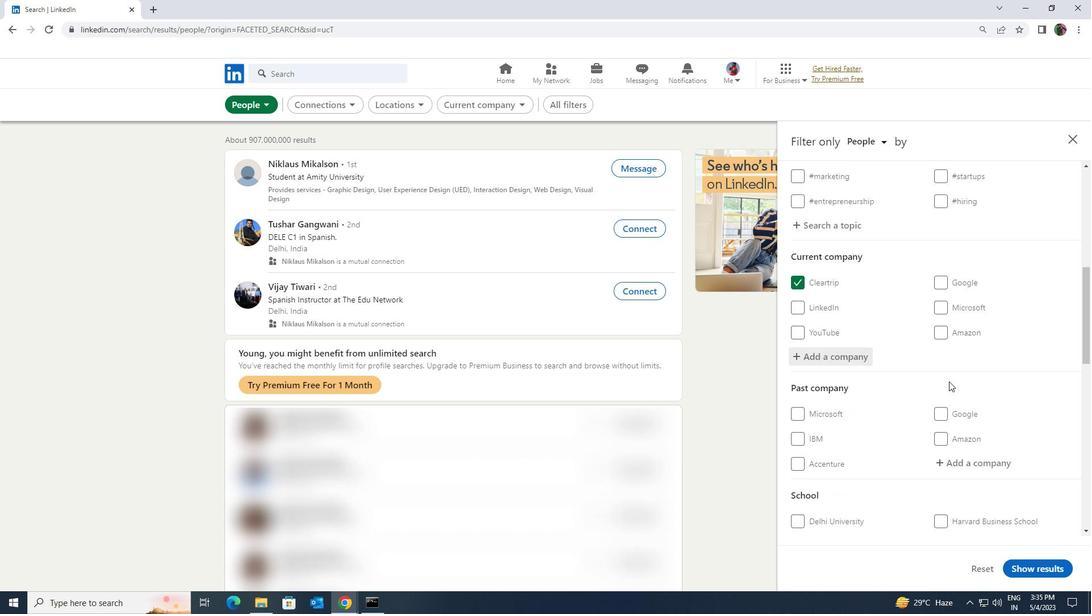 
Action: Mouse scrolled (949, 381) with delta (0, 0)
Screenshot: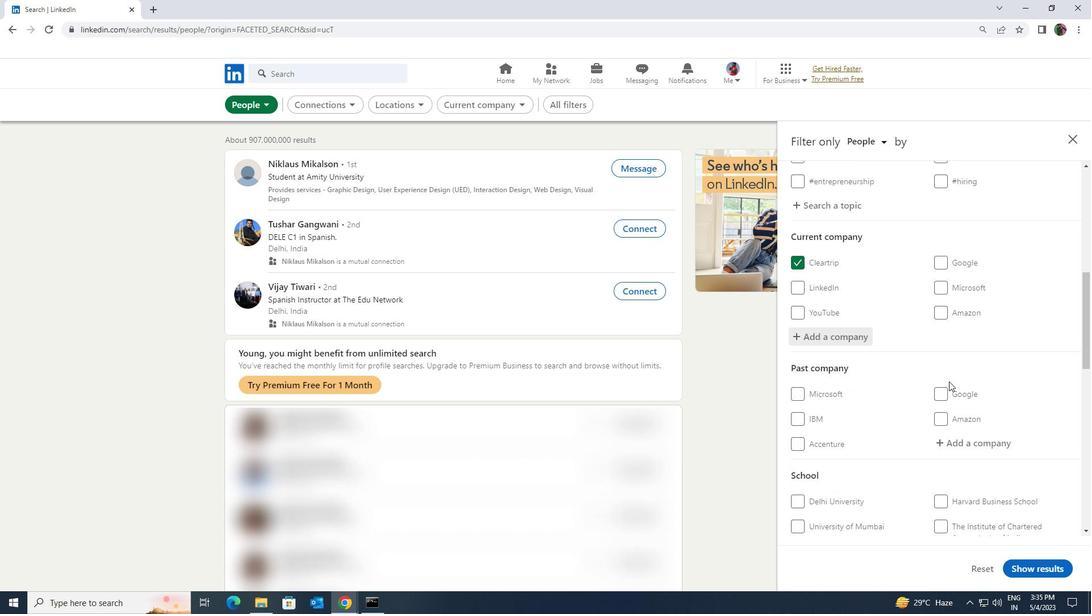 
Action: Mouse moved to (951, 382)
Screenshot: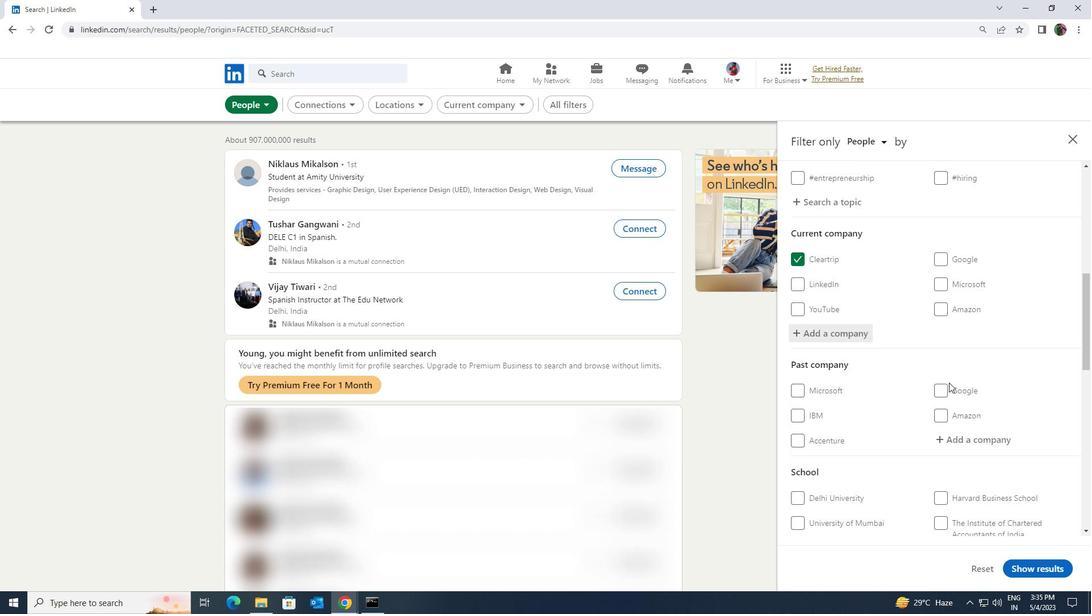 
Action: Mouse scrolled (951, 381) with delta (0, 0)
Screenshot: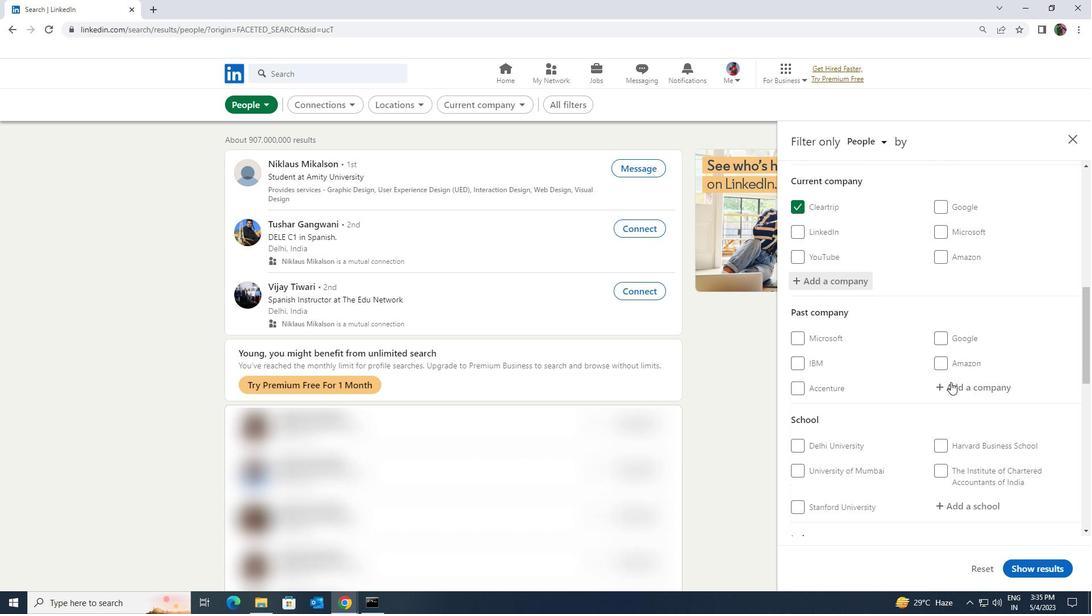 
Action: Mouse scrolled (951, 381) with delta (0, 0)
Screenshot: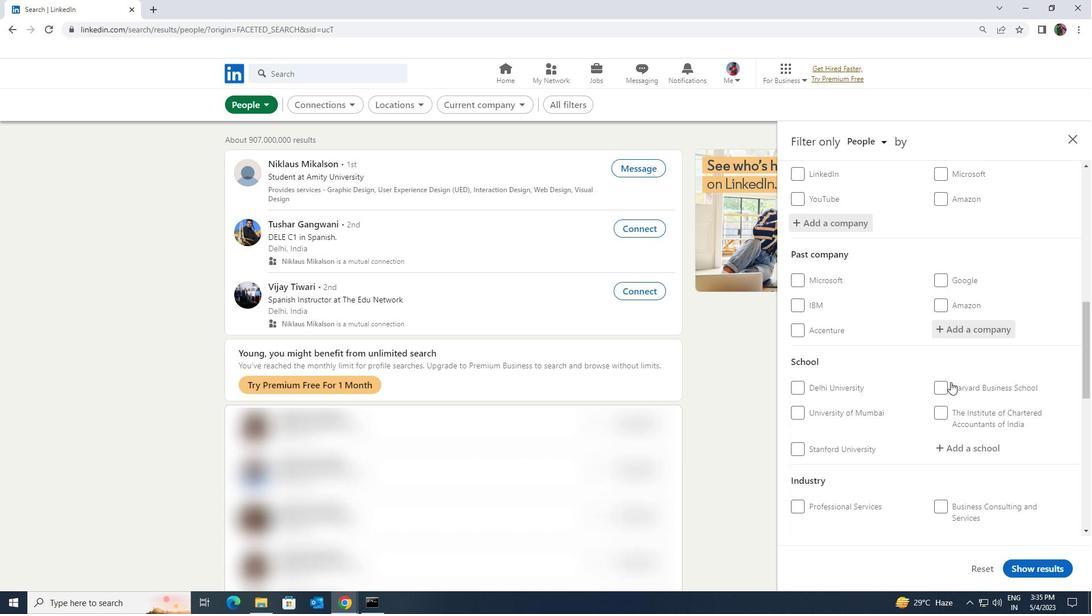 
Action: Mouse moved to (951, 390)
Screenshot: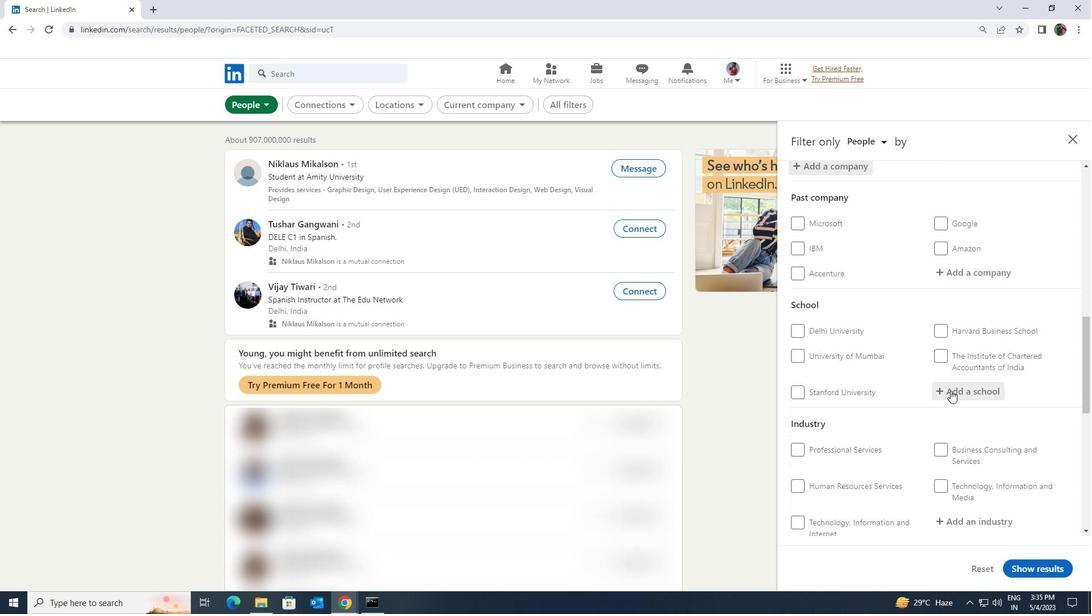 
Action: Mouse pressed left at (951, 390)
Screenshot: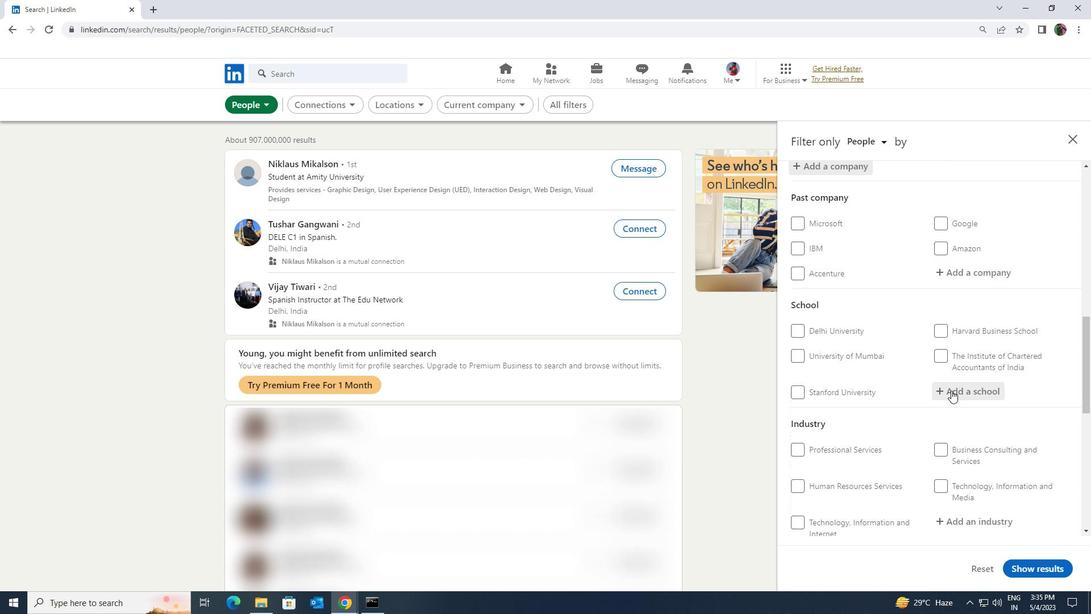 
Action: Key pressed <Key.shift><Key.shift><Key.shift>DELHI<Key.space><Key.shift>PUBLIC<Key.space><Key.shift>SCHOOL<Key.space><Key.shift><Key.shift><Key.shift>BAN
Screenshot: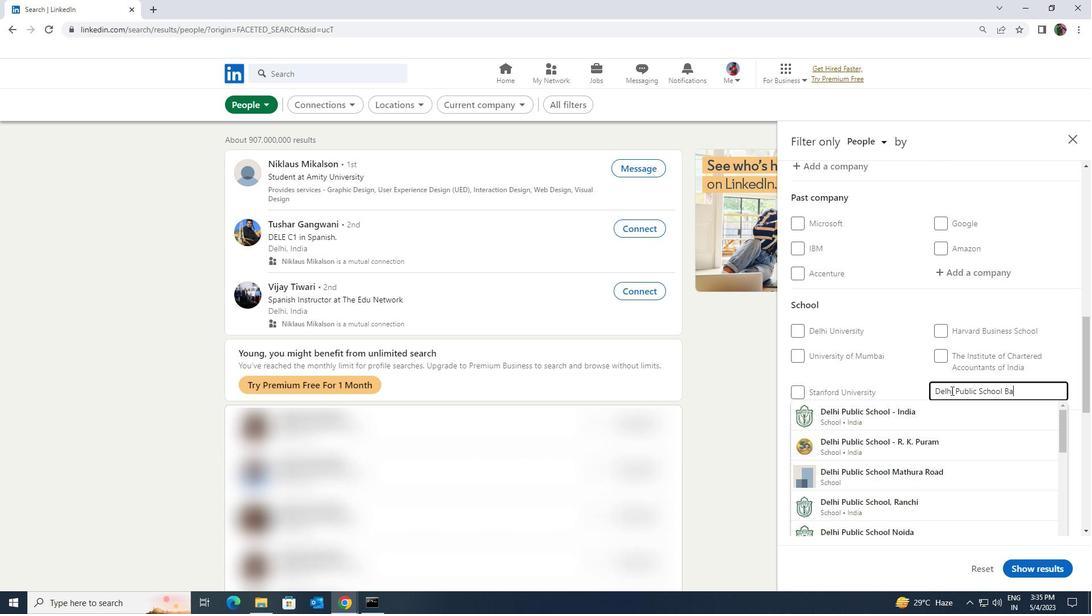 
Action: Mouse moved to (955, 403)
Screenshot: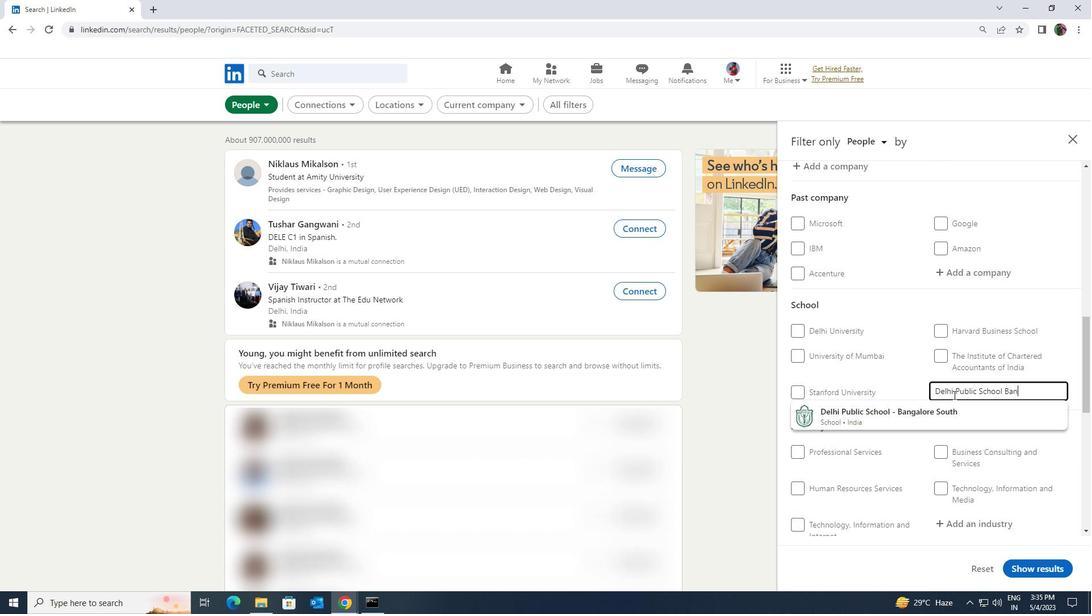 
Action: Mouse pressed left at (955, 403)
Screenshot: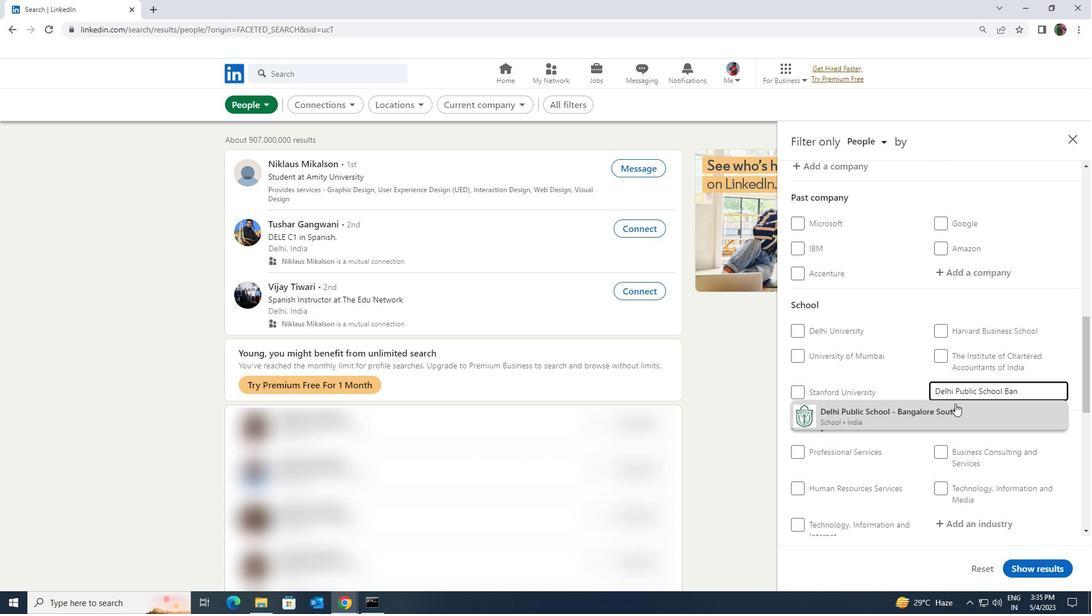 
Action: Mouse moved to (961, 400)
Screenshot: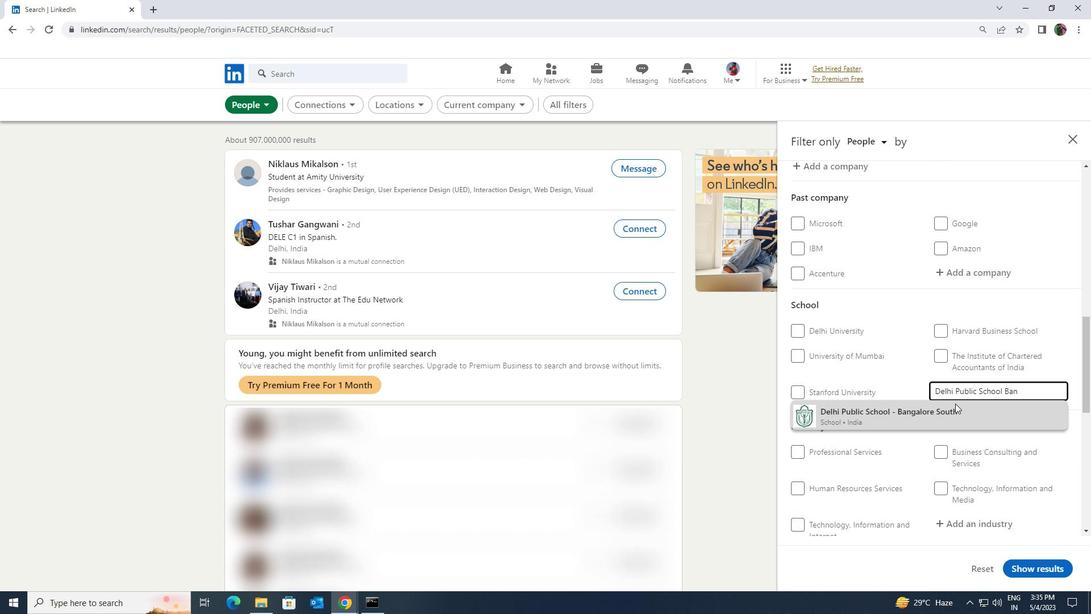 
Action: Mouse scrolled (961, 399) with delta (0, 0)
Screenshot: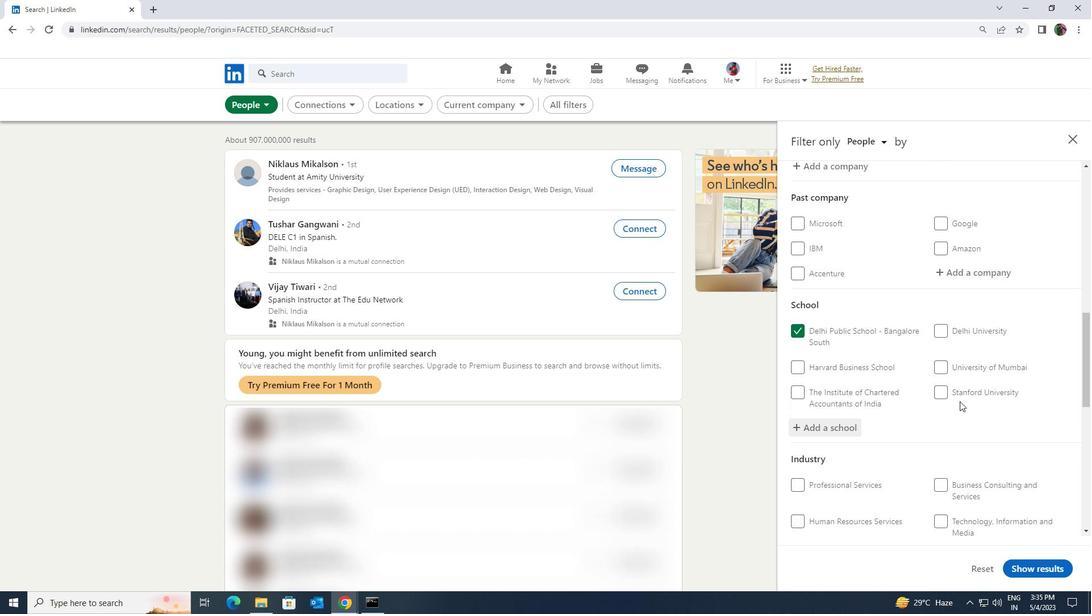 
Action: Mouse scrolled (961, 399) with delta (0, 0)
Screenshot: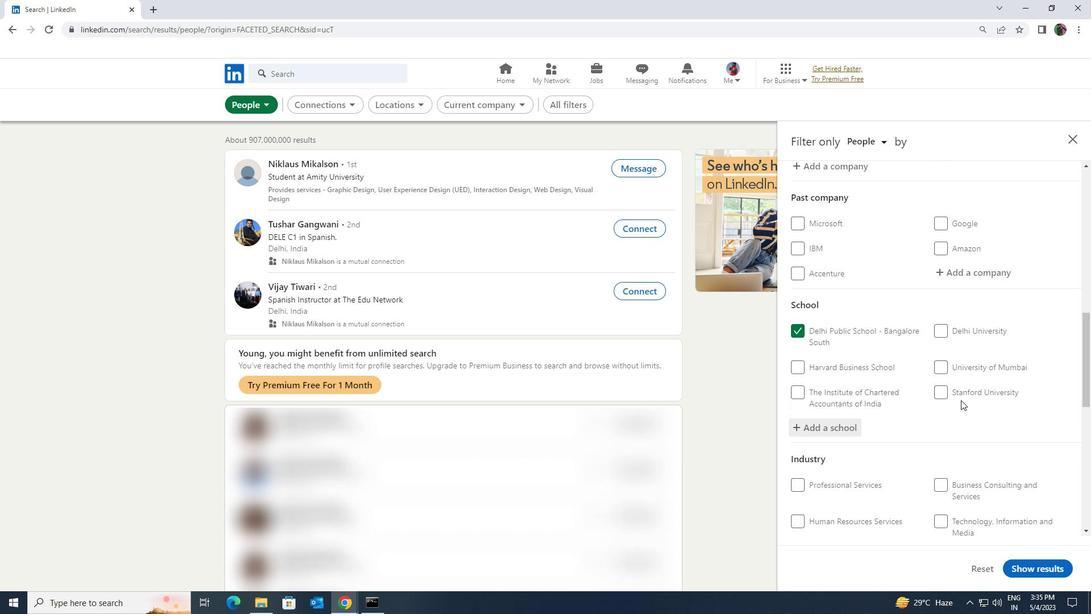 
Action: Mouse scrolled (961, 399) with delta (0, 0)
Screenshot: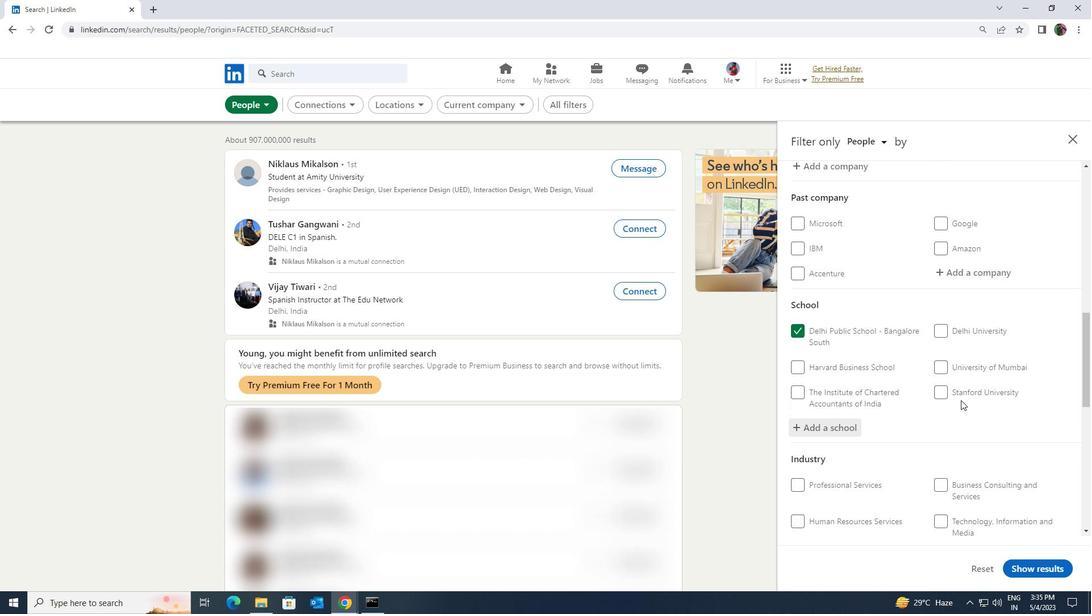 
Action: Mouse moved to (969, 392)
Screenshot: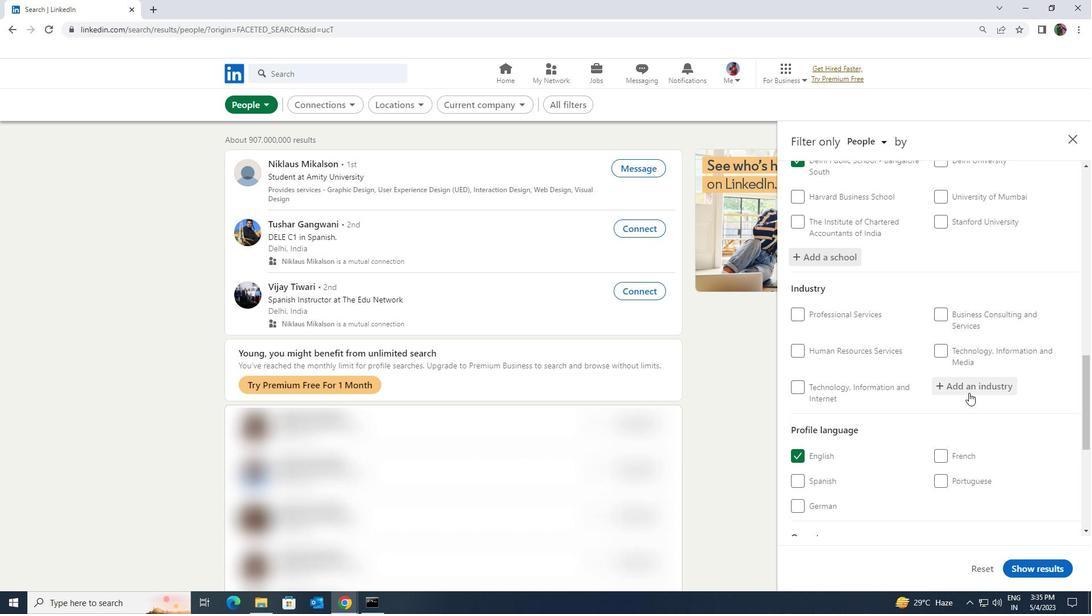 
Action: Mouse pressed left at (969, 392)
Screenshot: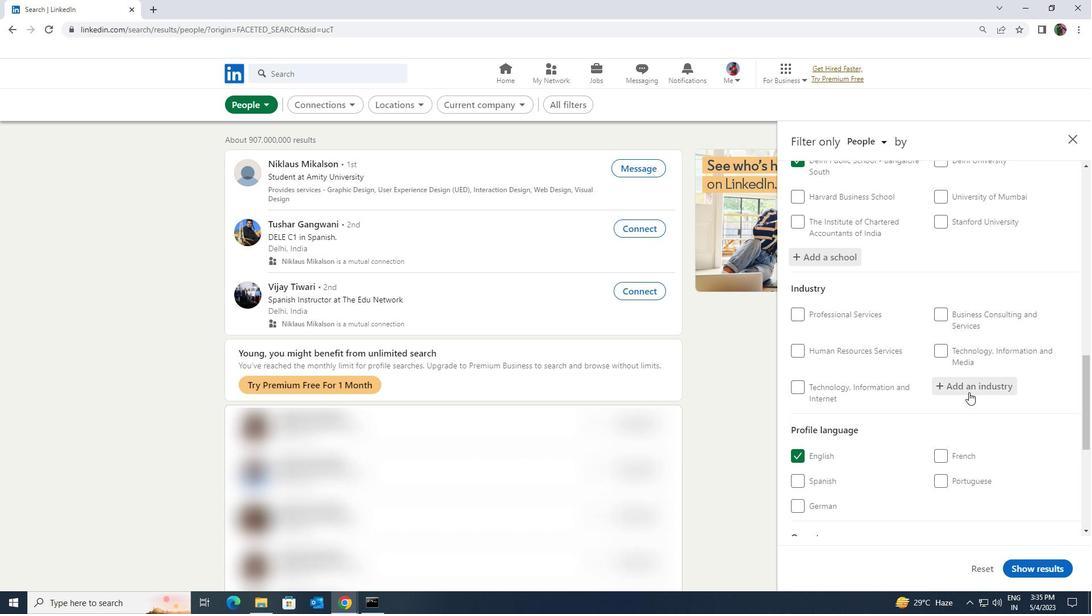 
Action: Key pressed <Key.shift><Key.shift><Key.shift><Key.shift><Key.shift><Key.shift><Key.shift><Key.shift><Key.shift><Key.shift><Key.shift><Key.shift><Key.shift>RETAIL<Key.space><Key.shift>ART<Key.space><Key.shift>SUPP
Screenshot: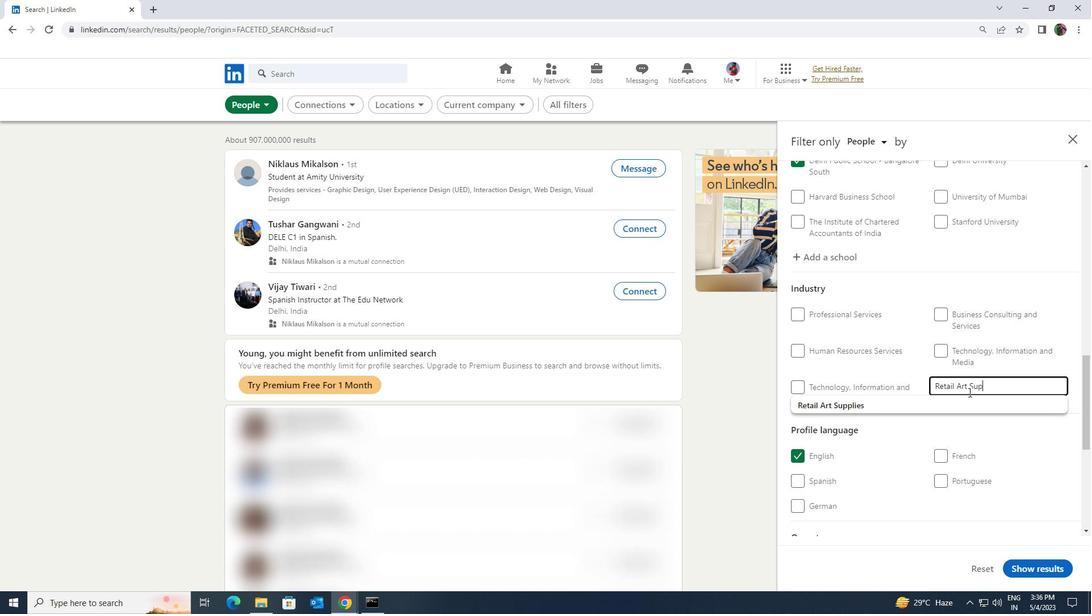 
Action: Mouse moved to (963, 396)
Screenshot: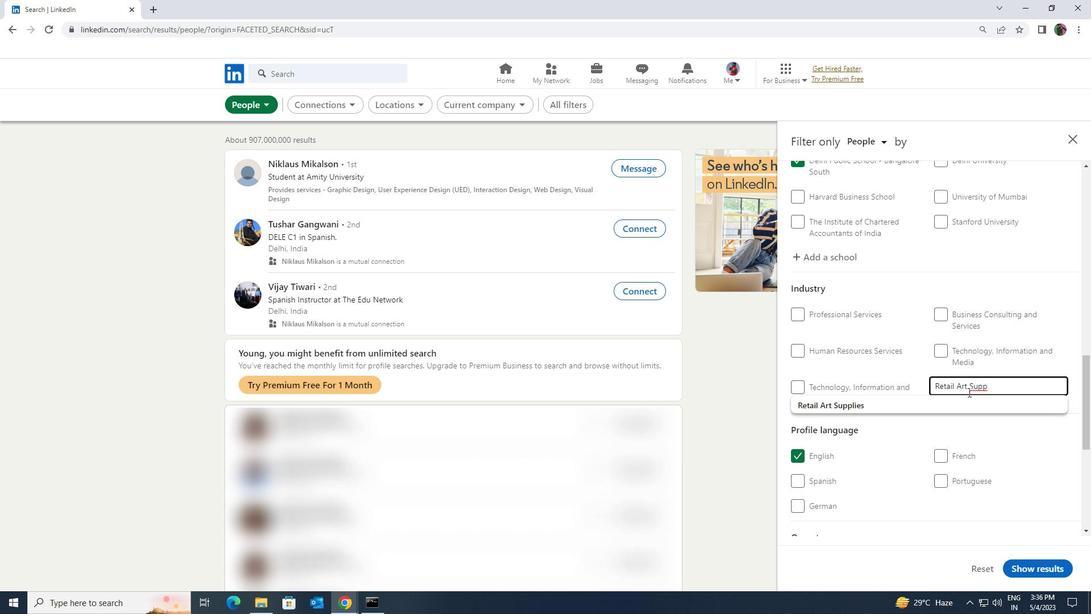 
Action: Mouse pressed left at (963, 396)
Screenshot: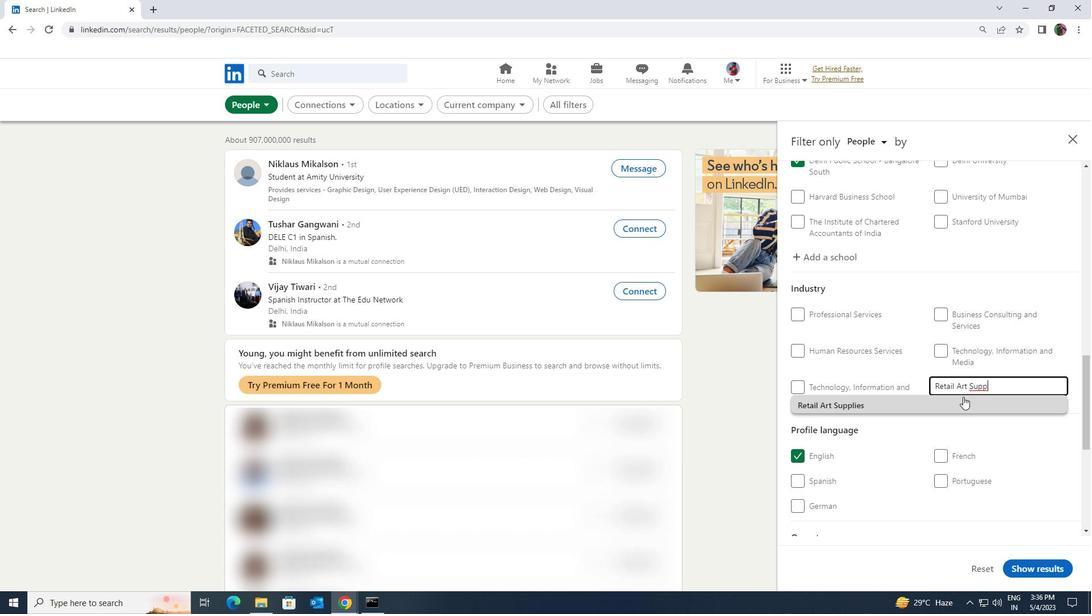 
Action: Mouse scrolled (963, 396) with delta (0, 0)
Screenshot: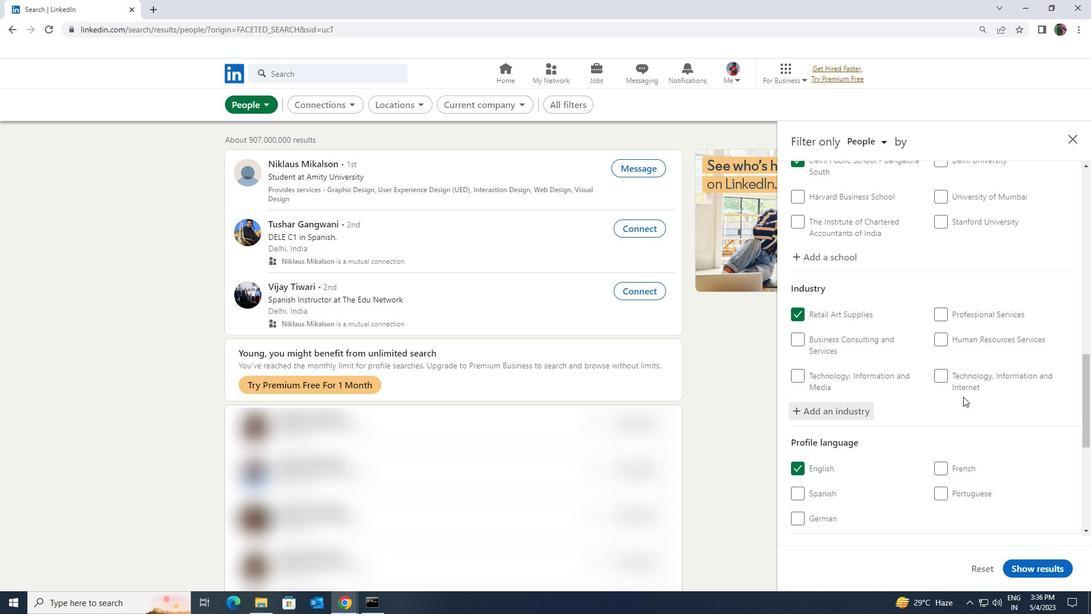 
Action: Mouse scrolled (963, 396) with delta (0, 0)
Screenshot: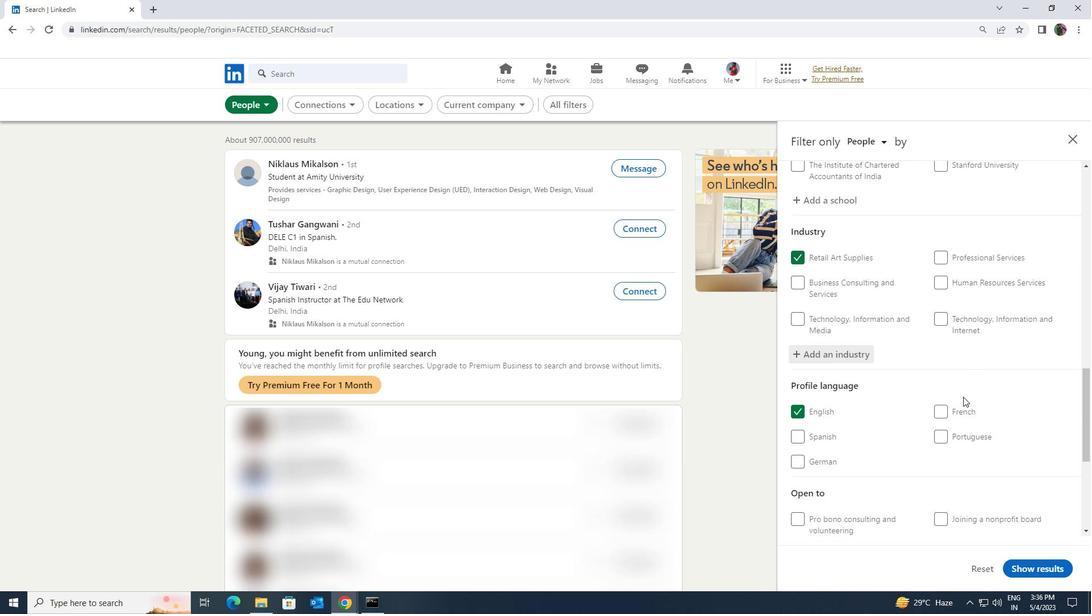 
Action: Mouse scrolled (963, 396) with delta (0, 0)
Screenshot: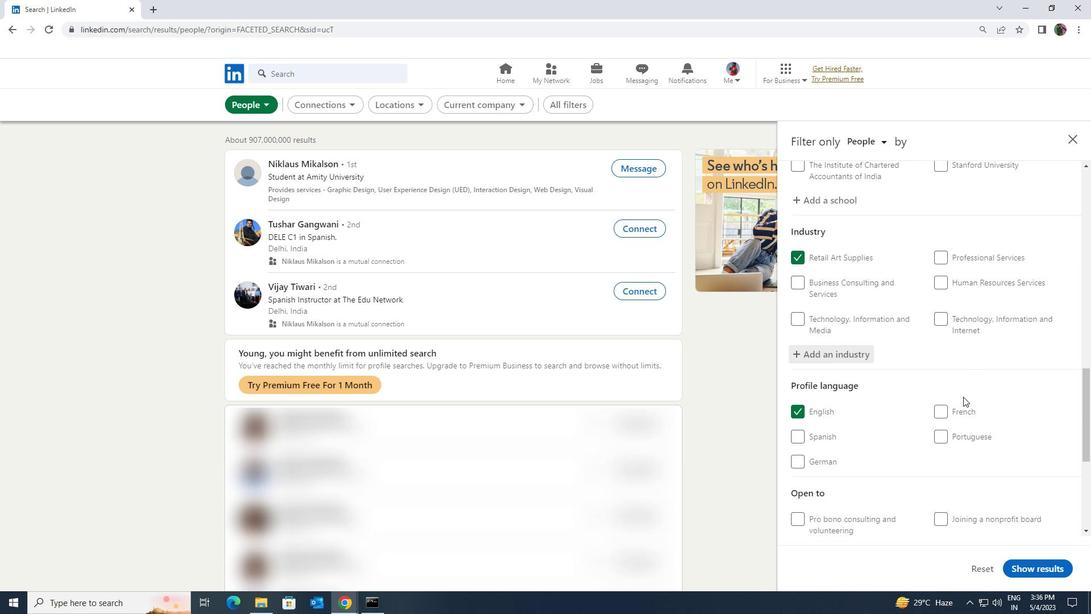 
Action: Mouse scrolled (963, 396) with delta (0, 0)
Screenshot: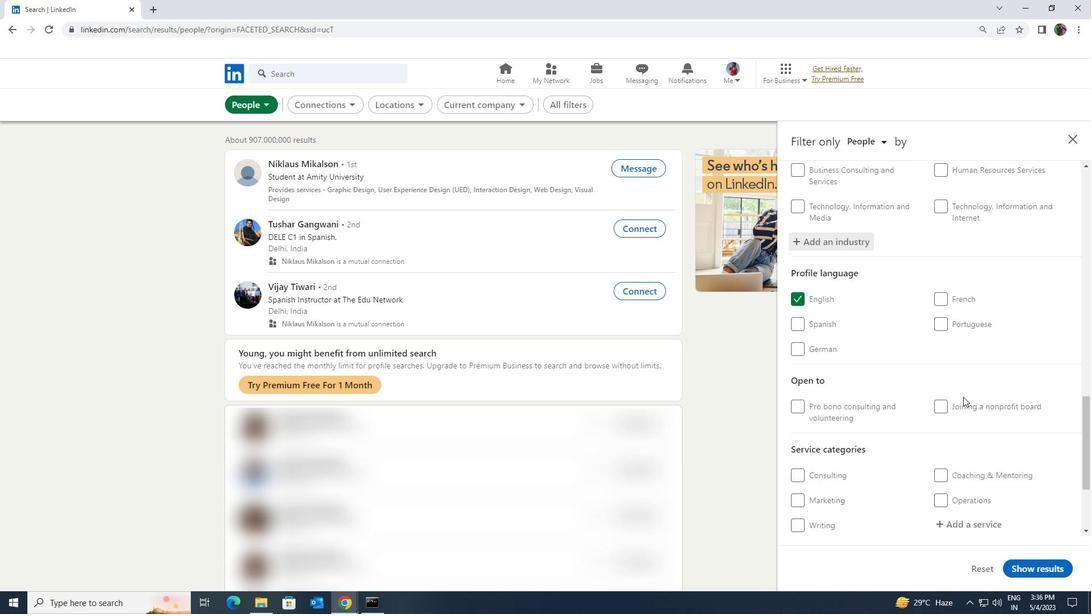 
Action: Mouse scrolled (963, 396) with delta (0, 0)
Screenshot: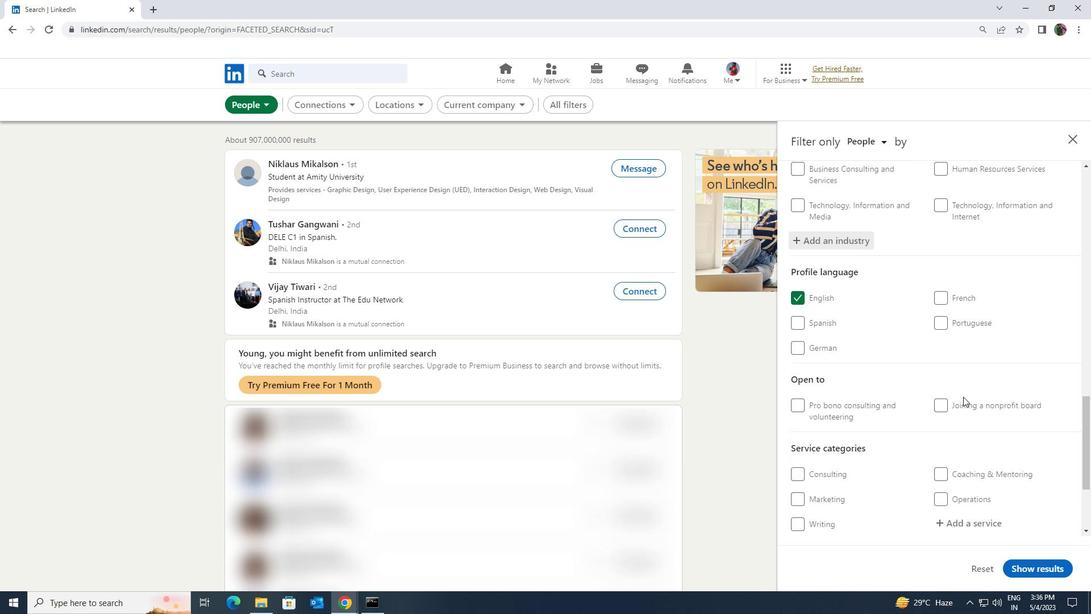 
Action: Mouse moved to (961, 406)
Screenshot: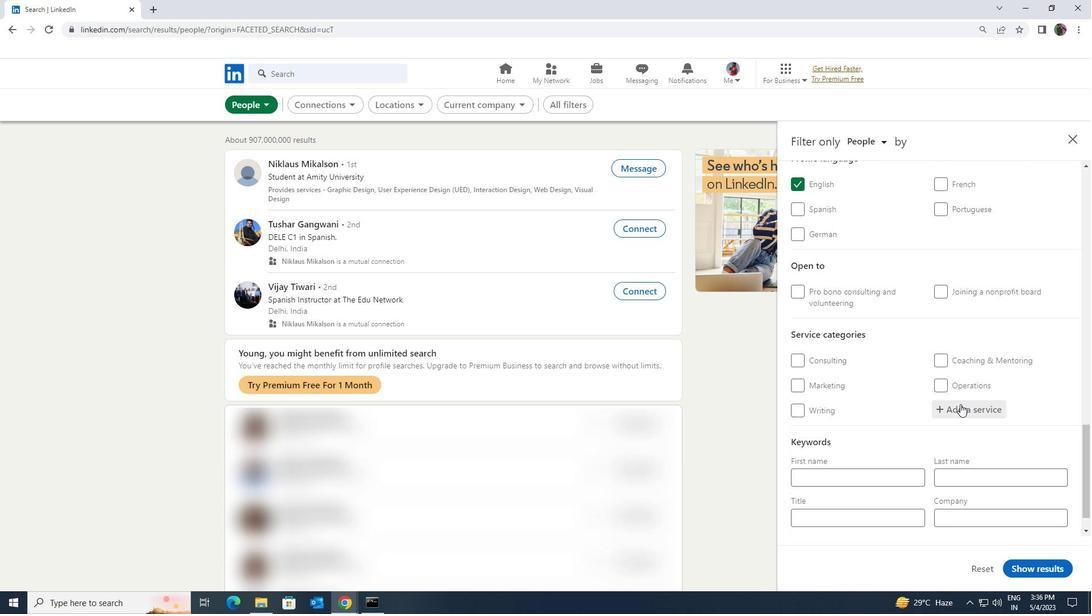 
Action: Mouse pressed left at (961, 406)
Screenshot: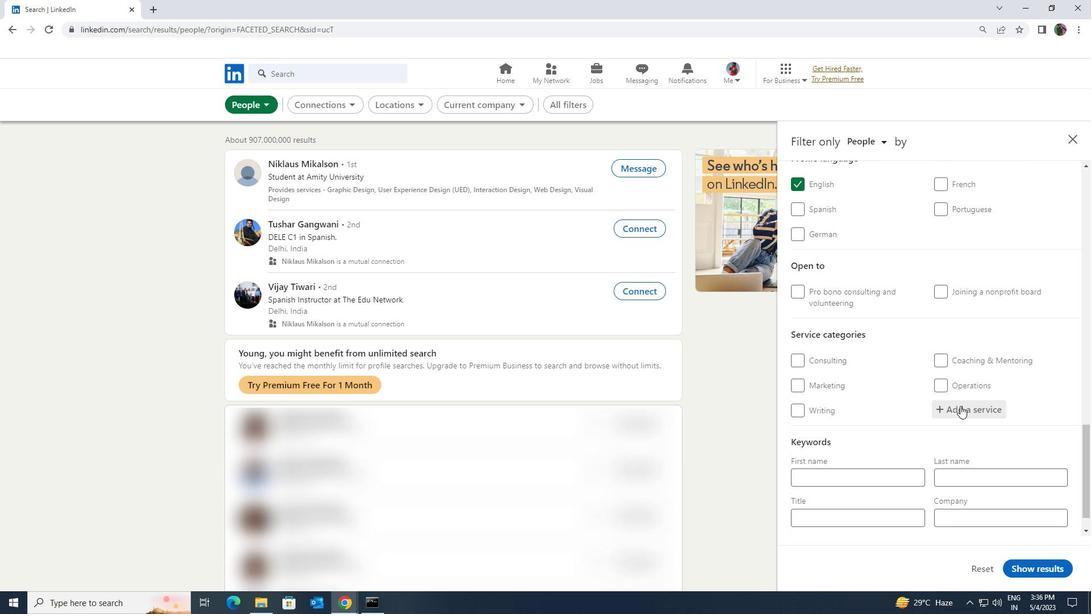 
Action: Key pressed <Key.shift><Key.shift><Key.shift><Key.shift>VIDEO<Key.space><Key.shift>ANIM
Screenshot: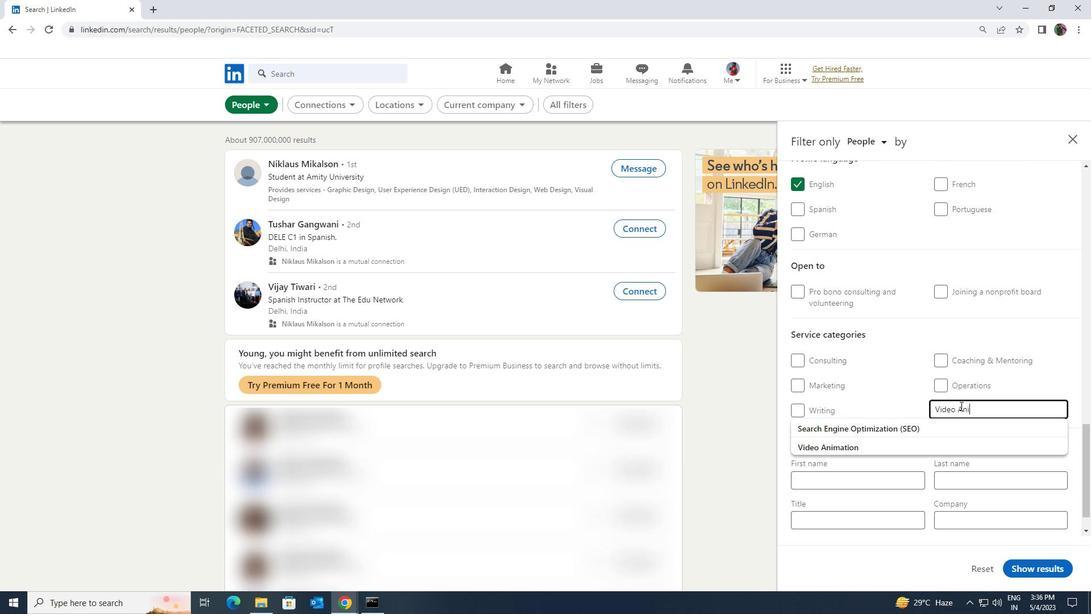 
Action: Mouse moved to (949, 417)
Screenshot: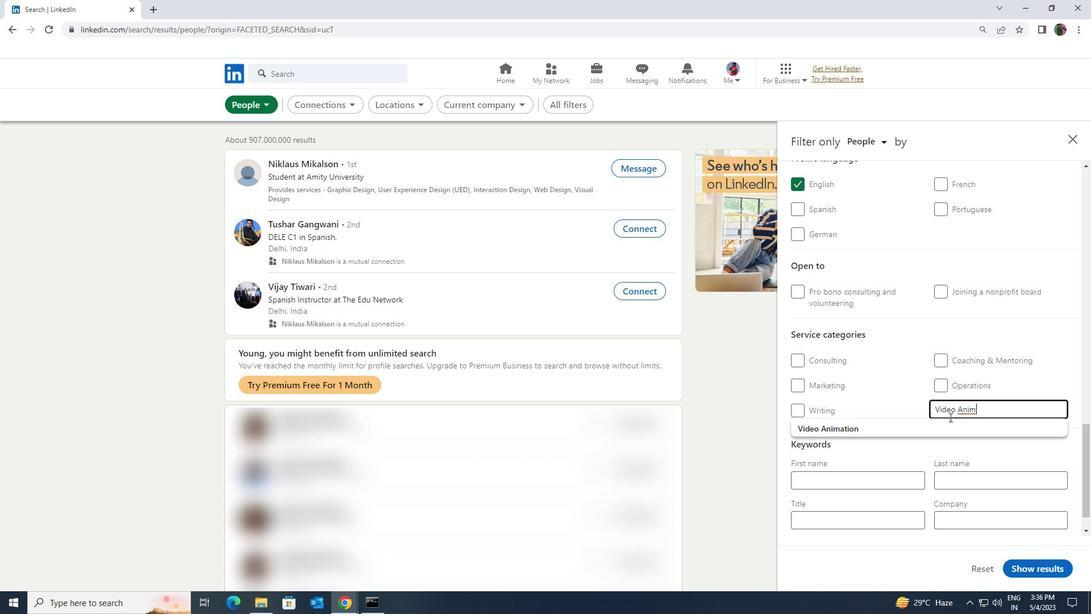 
Action: Mouse pressed left at (949, 417)
Screenshot: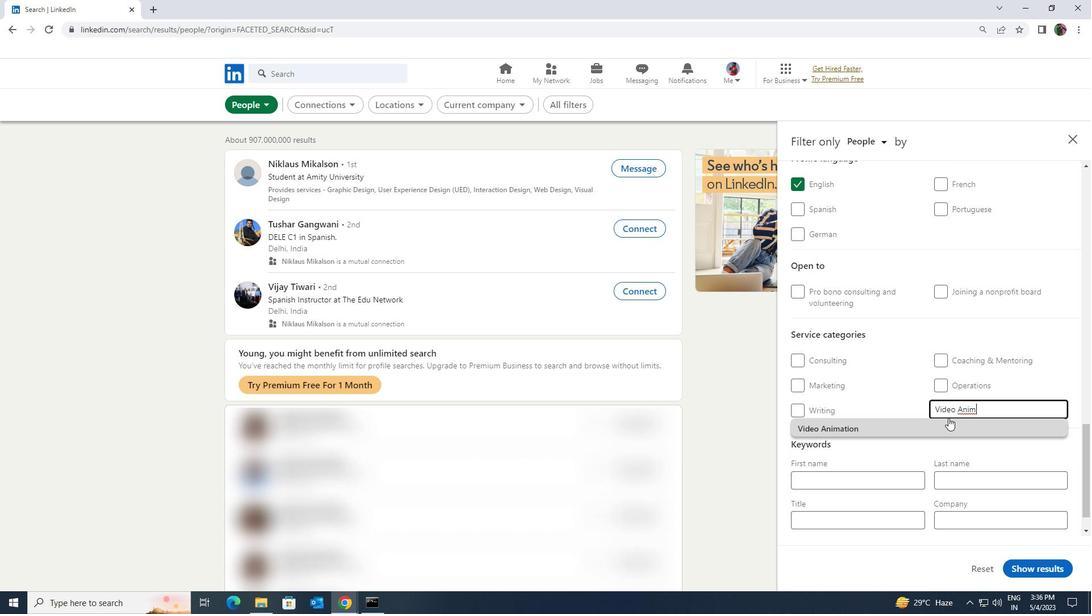
Action: Mouse scrolled (949, 417) with delta (0, 0)
Screenshot: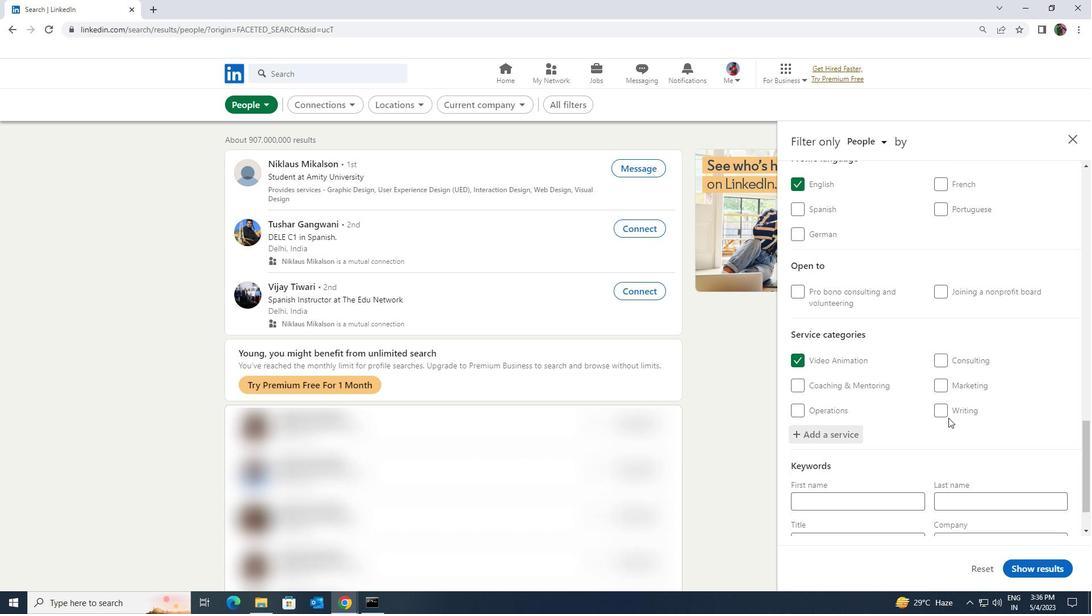 
Action: Mouse scrolled (949, 417) with delta (0, 0)
Screenshot: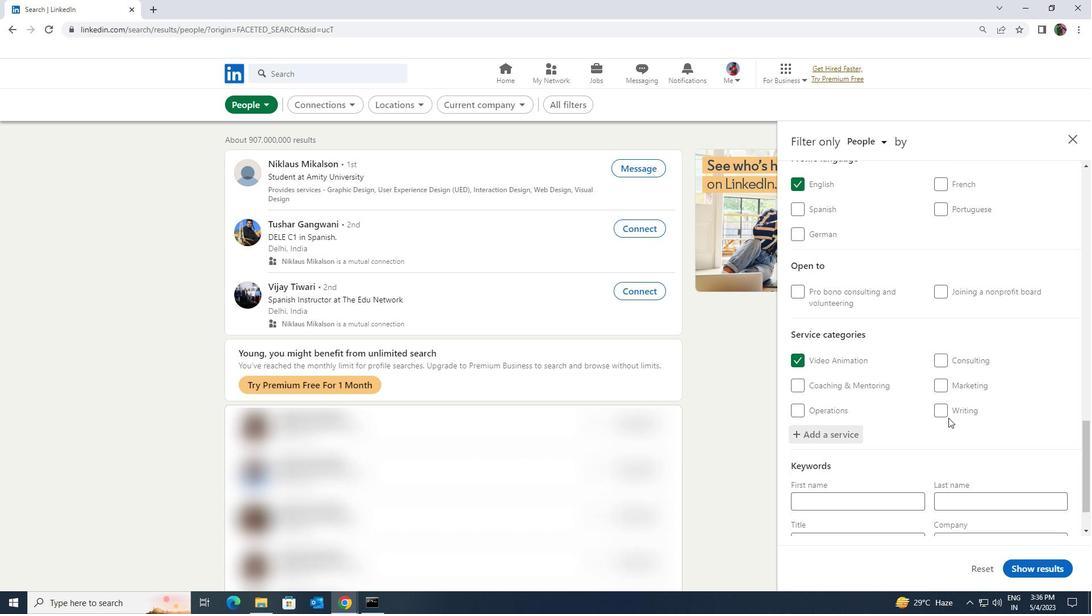 
Action: Mouse scrolled (949, 417) with delta (0, 0)
Screenshot: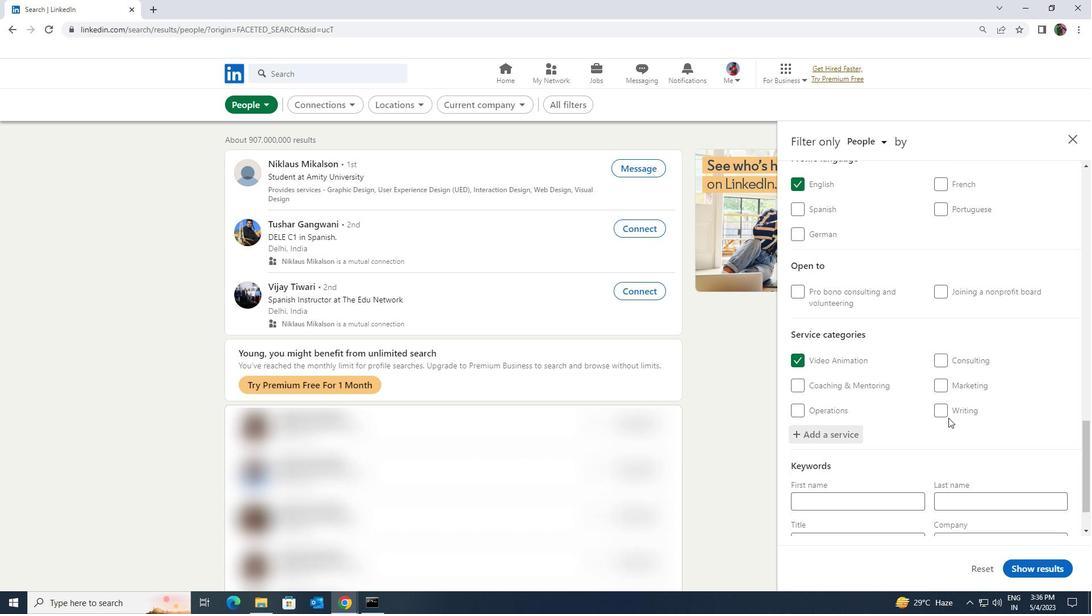 
Action: Mouse scrolled (949, 417) with delta (0, 0)
Screenshot: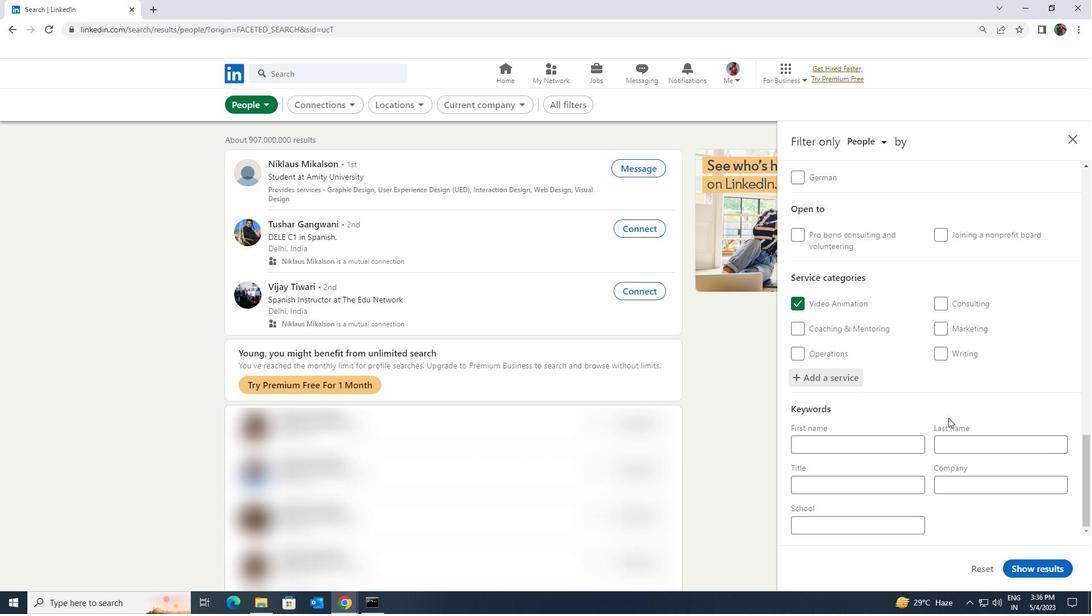 
Action: Mouse moved to (893, 481)
Screenshot: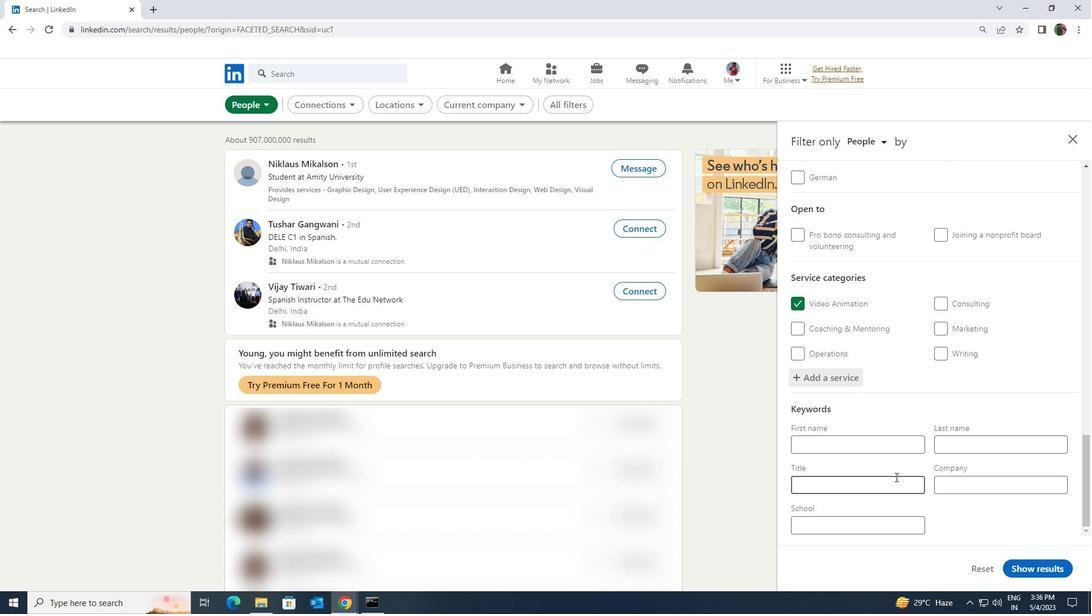 
Action: Mouse pressed left at (893, 481)
Screenshot: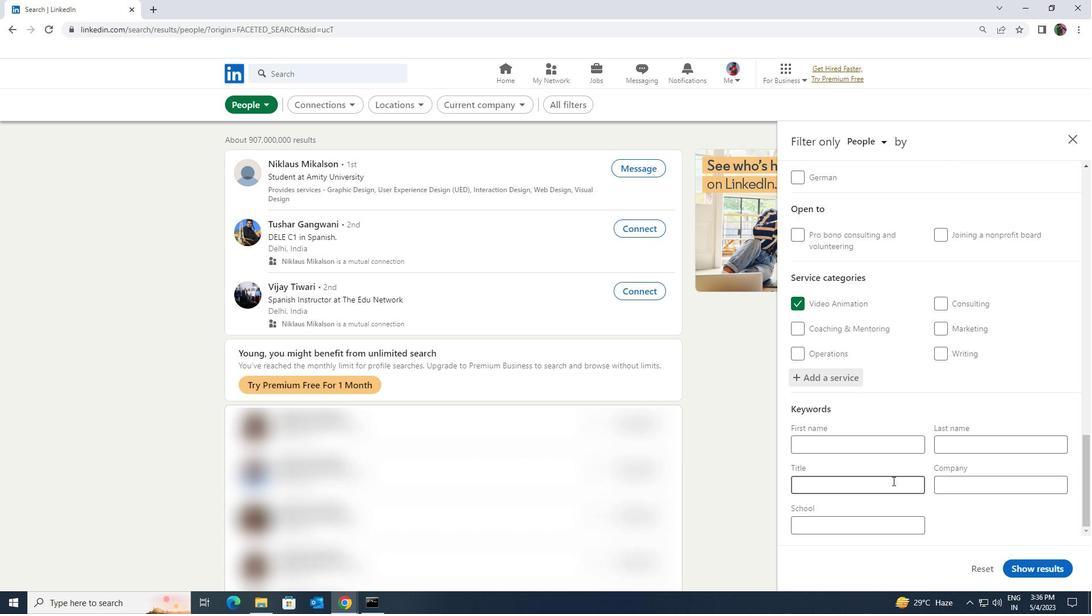 
Action: Mouse moved to (893, 481)
Screenshot: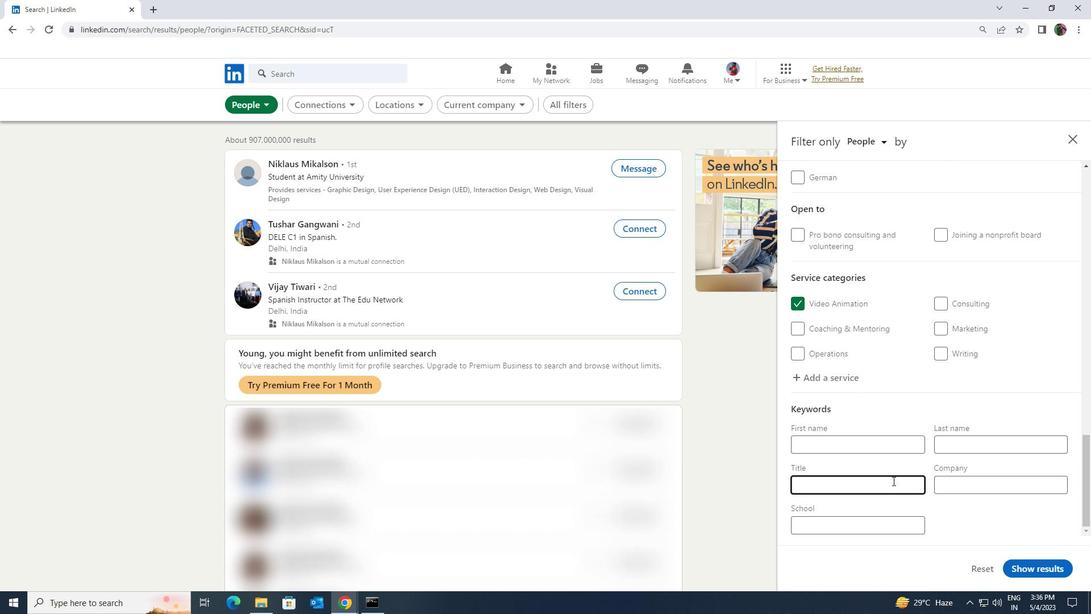 
Action: Key pressed <Key.shift><Key.shift><Key.shift><Key.shift><Key.shift>MARKETING<Key.space><Key.shift><Key.shift><Key.shift><Key.shift><Key.shift><Key.shift><Key.shift><Key.shift><Key.shift>COMMUB<Key.backspace>NICATIONS<Key.space><Key.shift><Key.shift><Key.shift>MANAGER
Screenshot: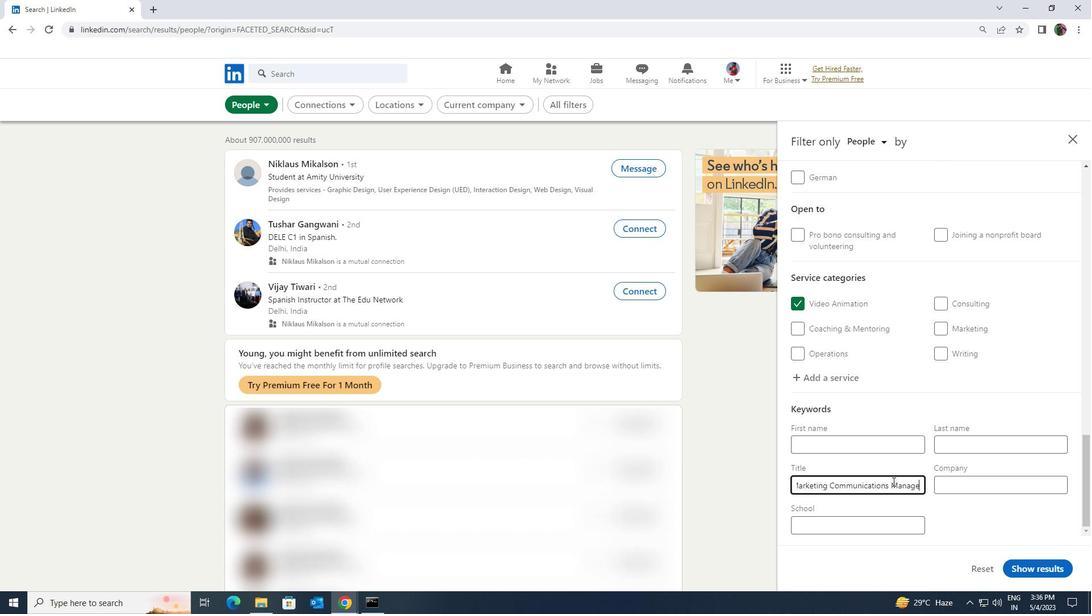 
Action: Mouse moved to (1015, 568)
Screenshot: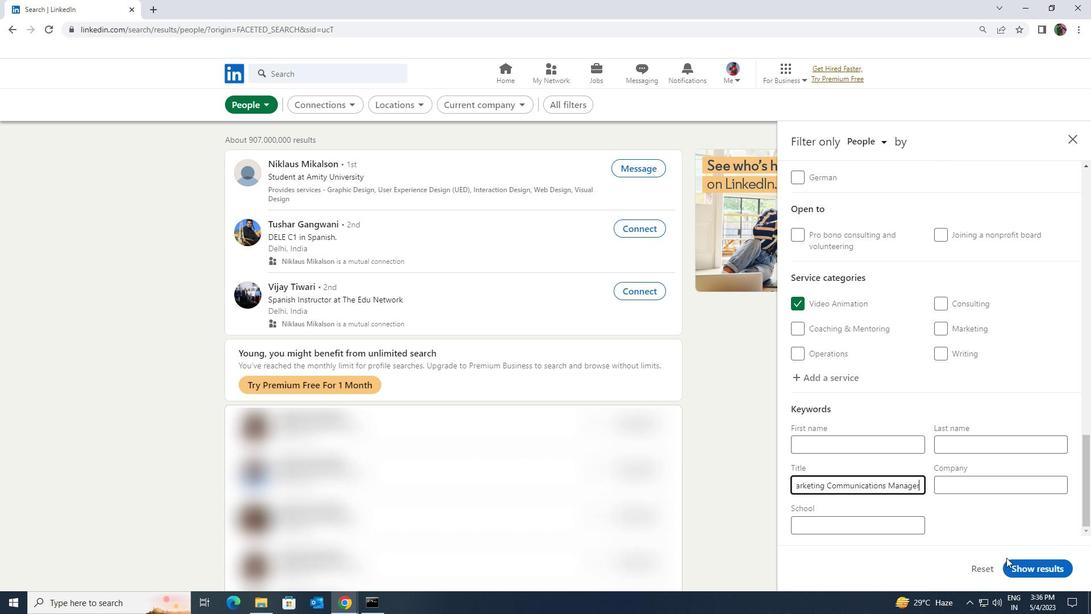 
Action: Mouse pressed left at (1015, 568)
Screenshot: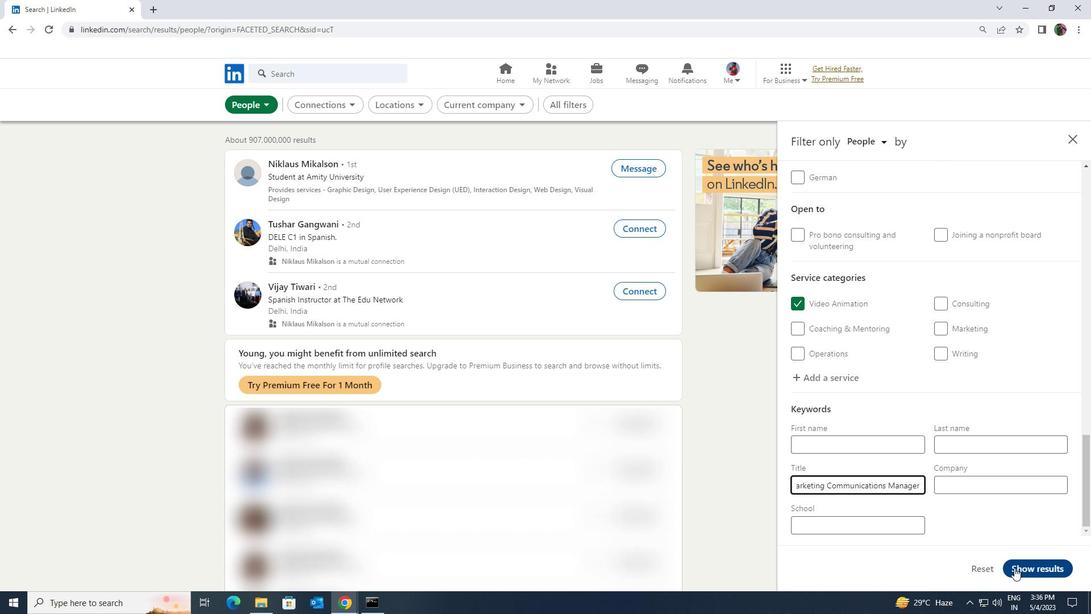 
